 Task: Look for space in Ejido, Venezuela from 10th July, 2023 to 15th July, 2023 for 7 adults in price range Rs.10000 to Rs.15000. Place can be entire place or shared room with 4 bedrooms having 7 beds and 4 bathrooms. Property type can be house, flat, guest house. Amenities needed are: wifi, TV, free parkinig on premises, gym, breakfast. Booking option can be shelf check-in. Required host language is English.
Action: Mouse moved to (417, 91)
Screenshot: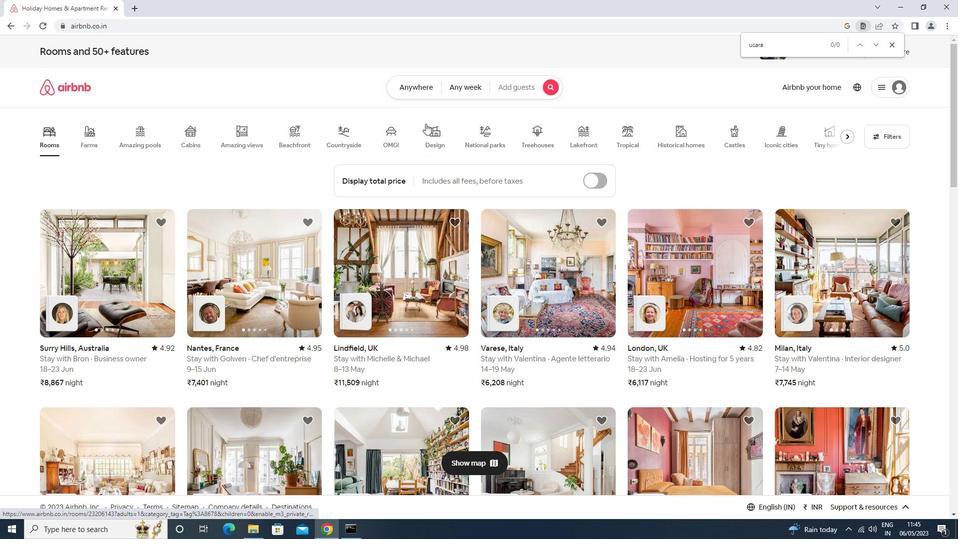
Action: Mouse pressed left at (417, 91)
Screenshot: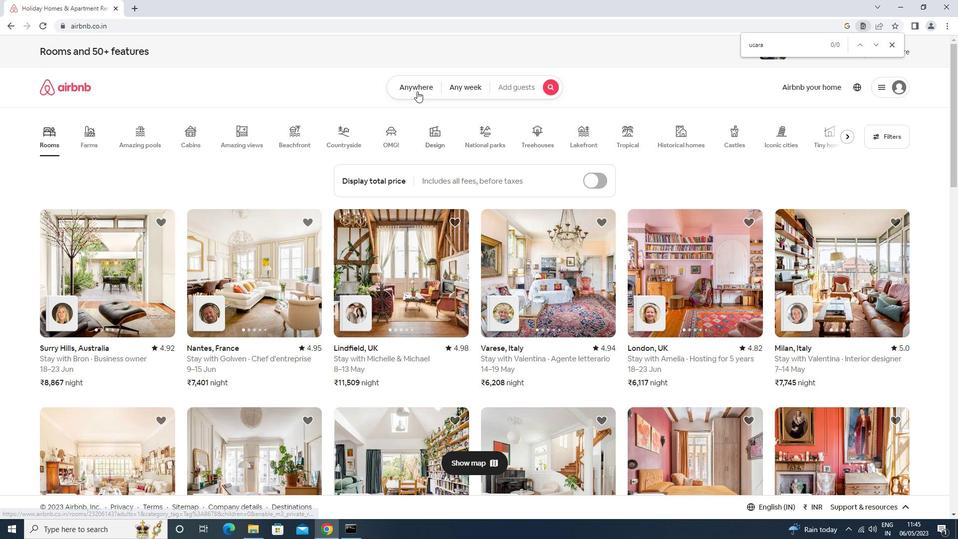 
Action: Mouse moved to (386, 130)
Screenshot: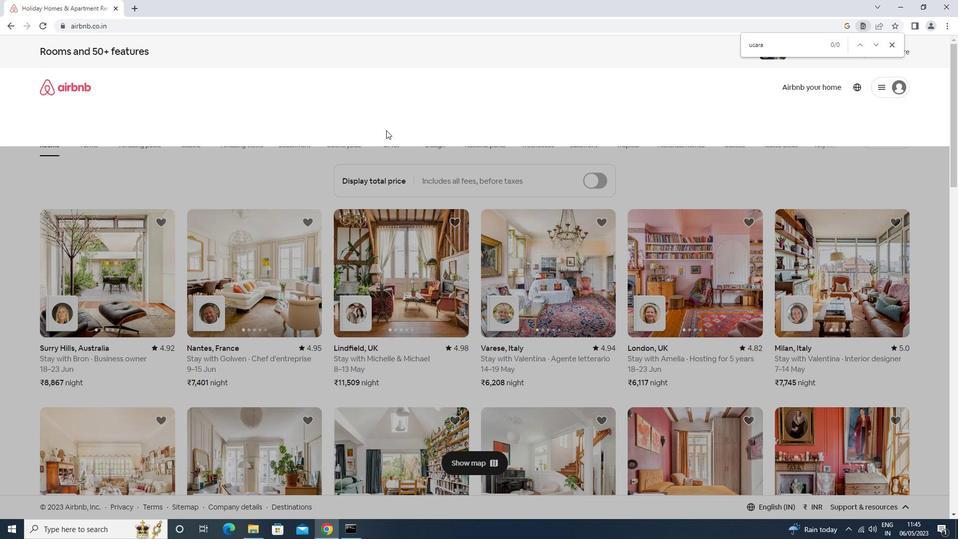 
Action: Mouse pressed left at (386, 130)
Screenshot: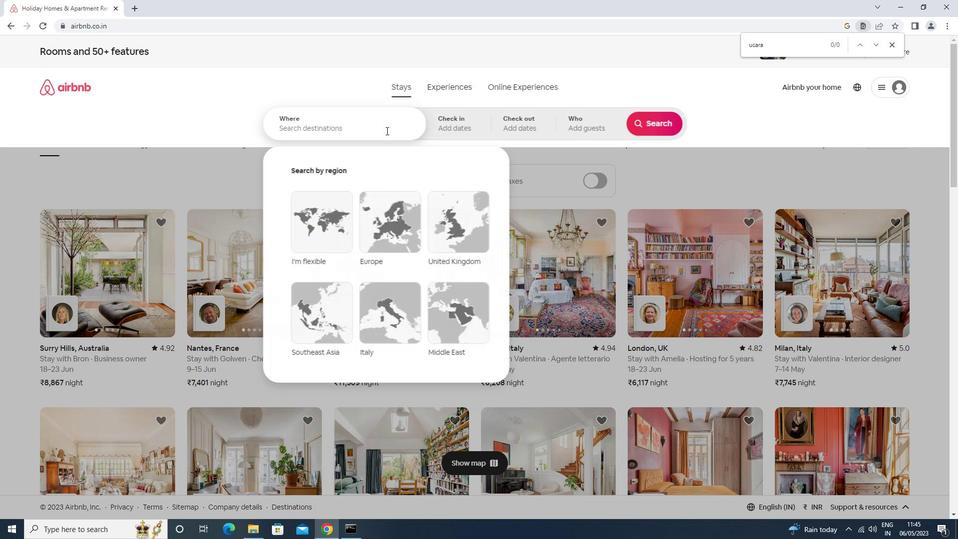 
Action: Key pressed ejidoi<Key.backspace><Key.backspace>o<Key.space>venezuela<Key.enter>
Screenshot: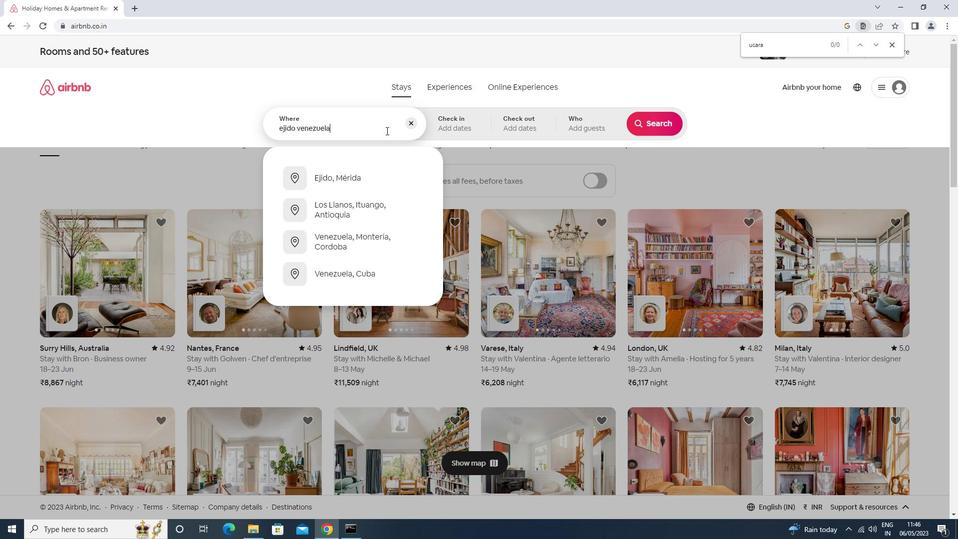 
Action: Mouse moved to (656, 204)
Screenshot: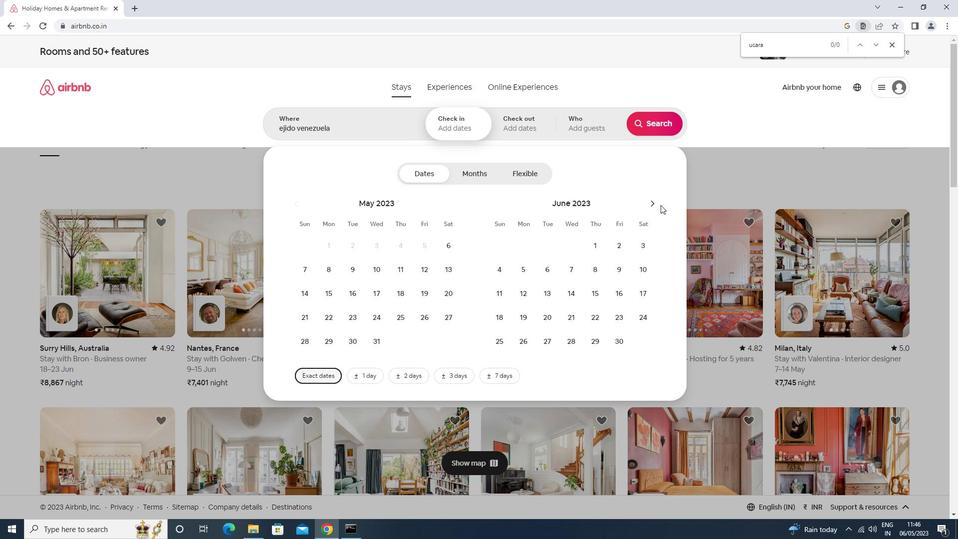
Action: Mouse pressed left at (656, 204)
Screenshot: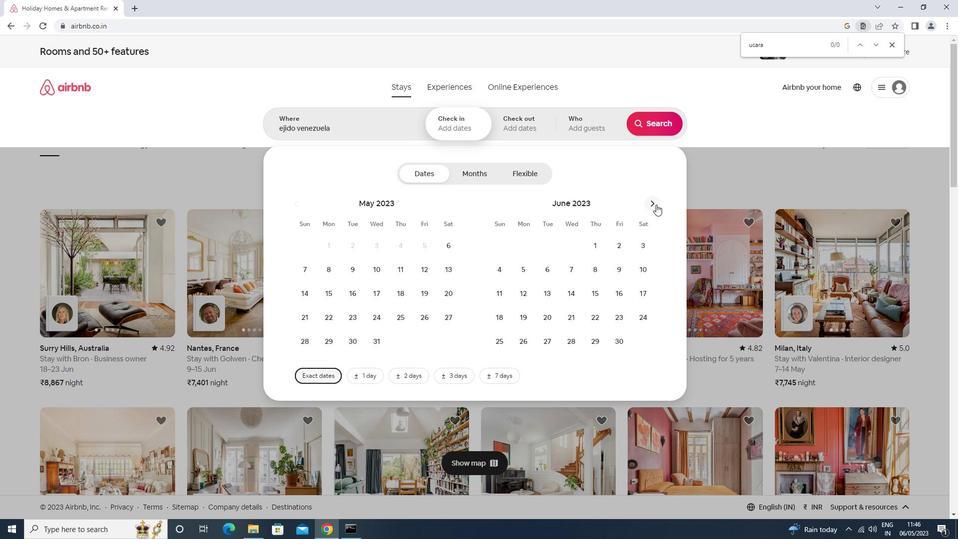 
Action: Mouse moved to (529, 289)
Screenshot: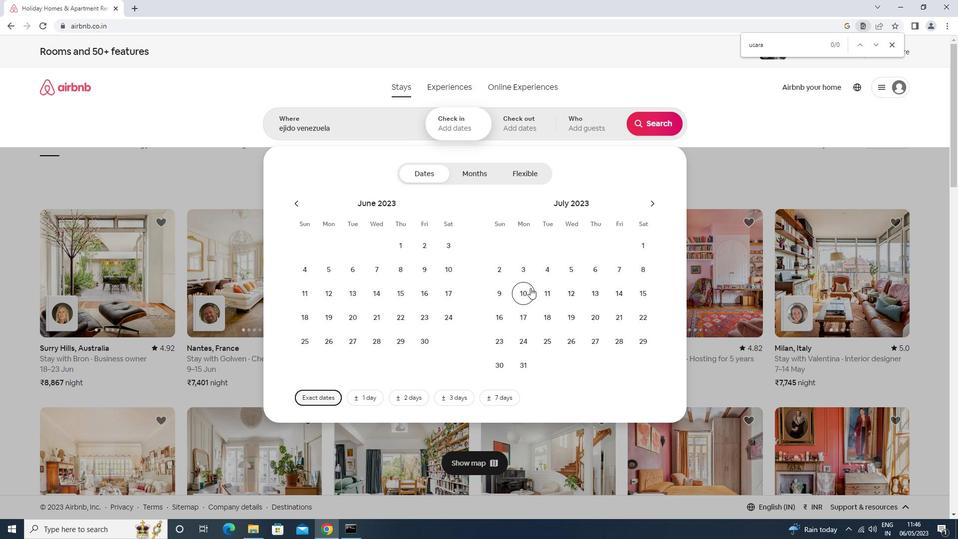 
Action: Mouse pressed left at (529, 289)
Screenshot: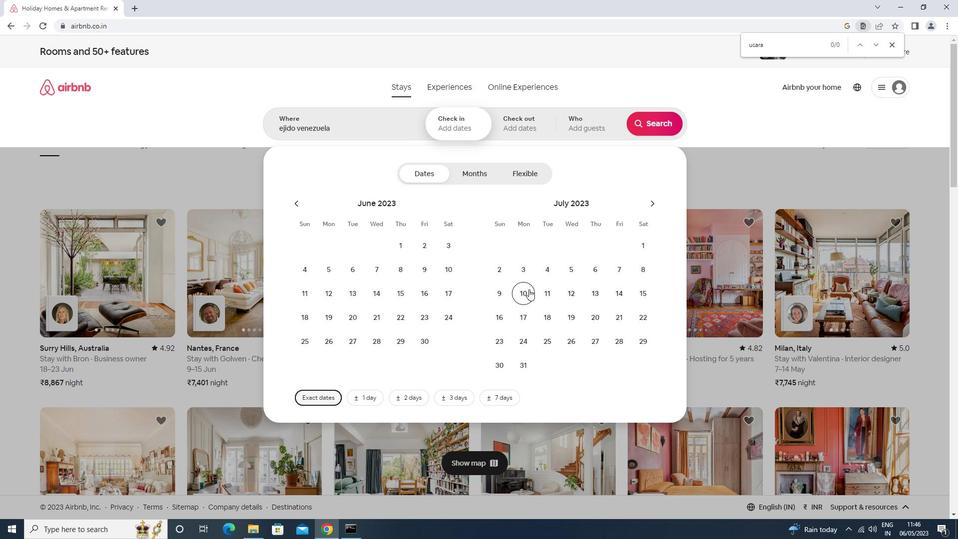 
Action: Mouse moved to (649, 295)
Screenshot: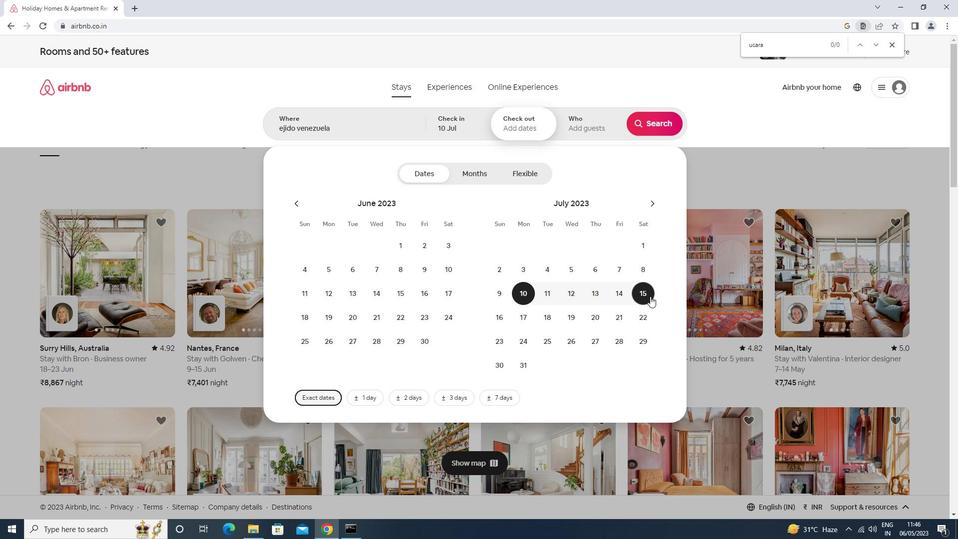 
Action: Mouse pressed left at (649, 295)
Screenshot: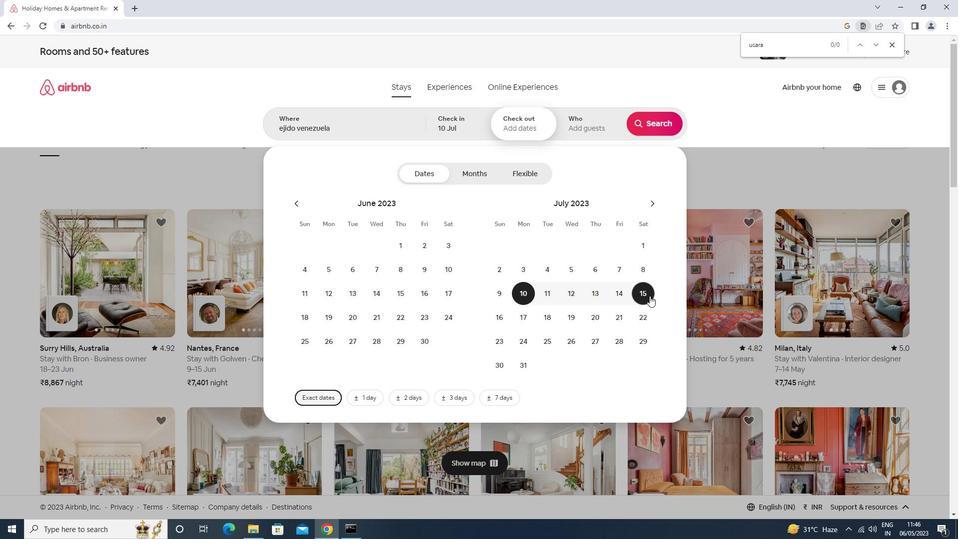 
Action: Mouse moved to (577, 121)
Screenshot: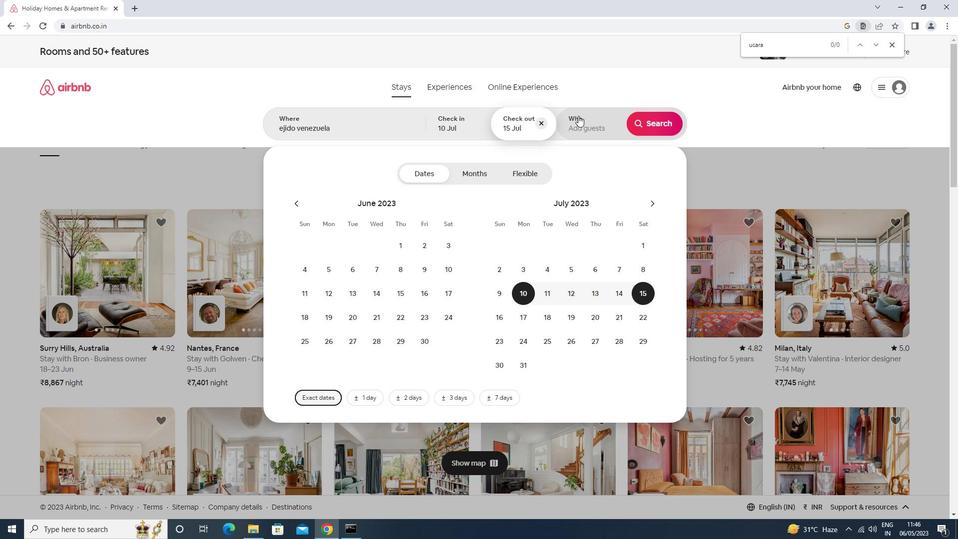 
Action: Mouse pressed left at (577, 121)
Screenshot: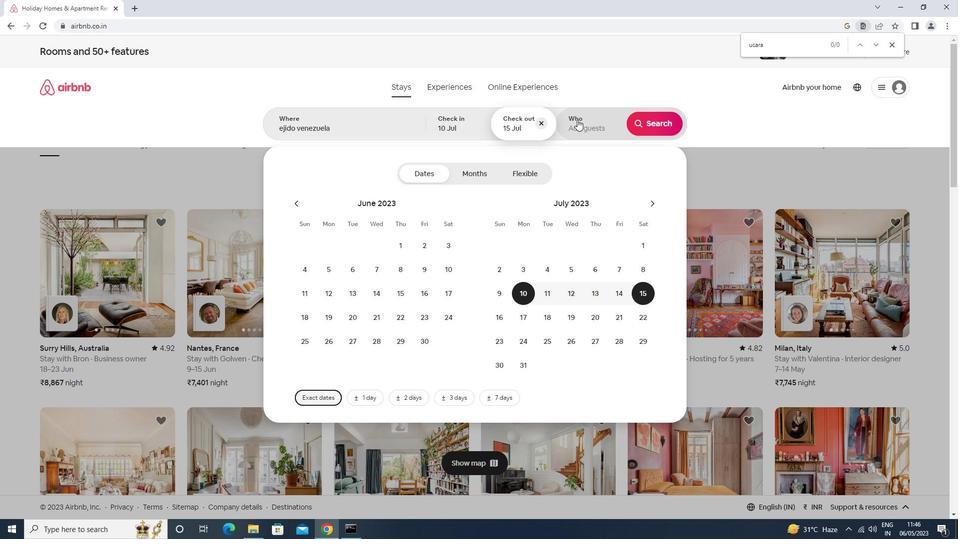 
Action: Mouse moved to (662, 178)
Screenshot: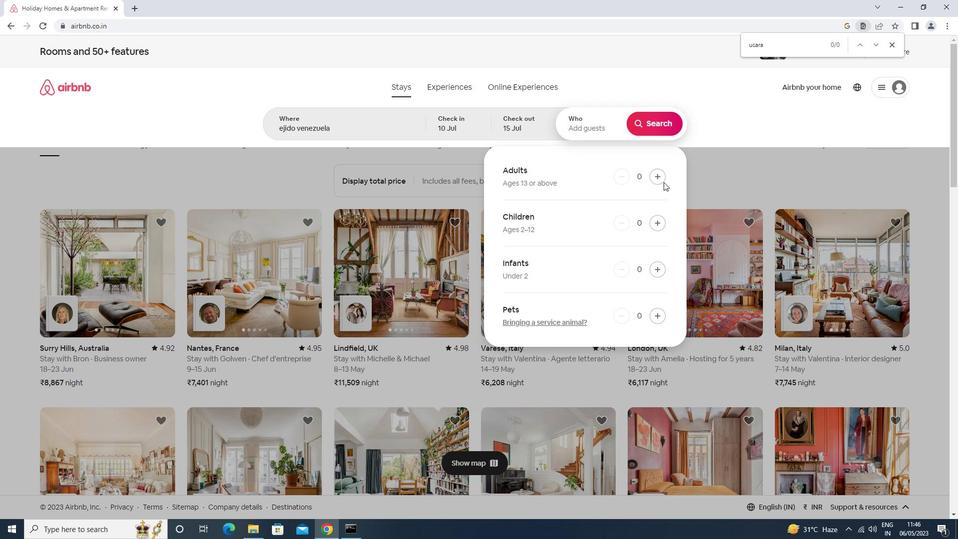 
Action: Mouse pressed left at (662, 178)
Screenshot: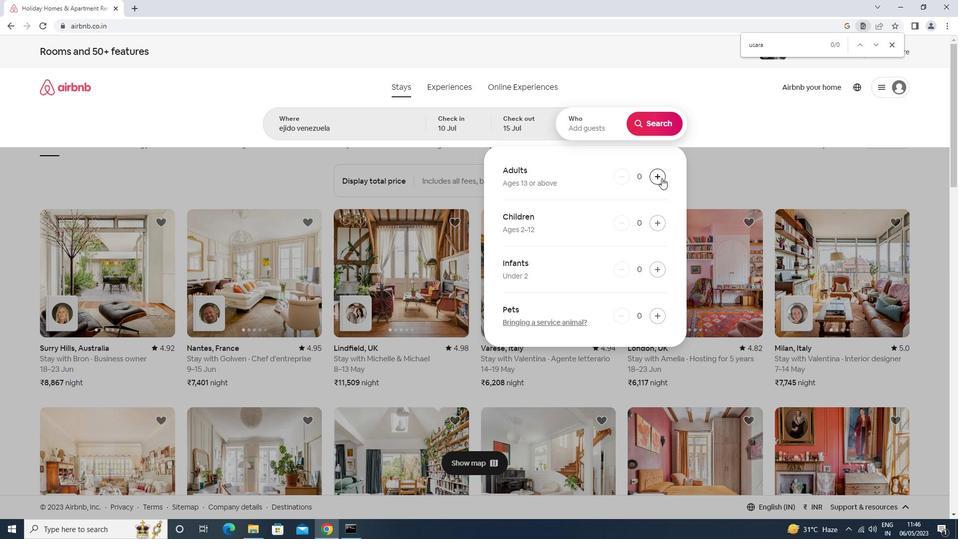 
Action: Mouse pressed left at (662, 178)
Screenshot: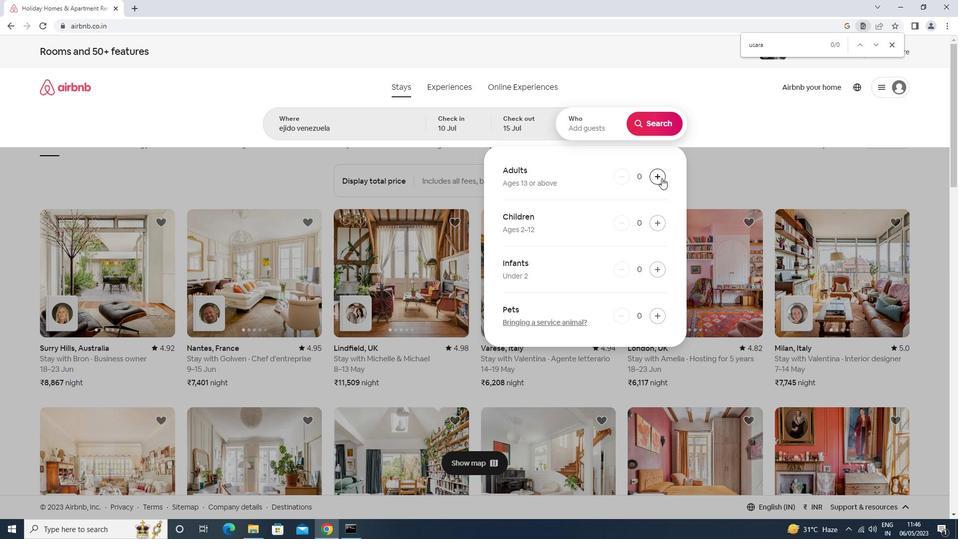 
Action: Mouse pressed left at (662, 178)
Screenshot: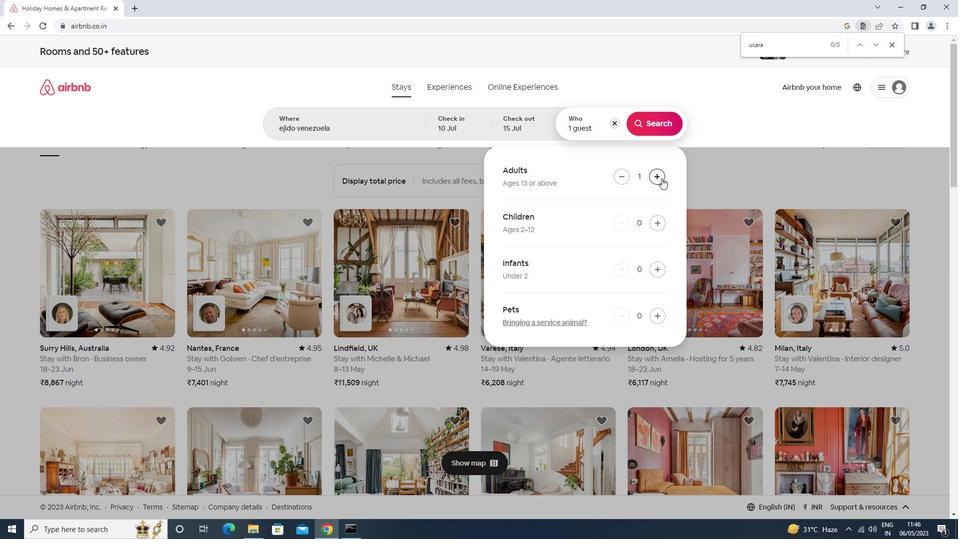 
Action: Mouse pressed left at (662, 178)
Screenshot: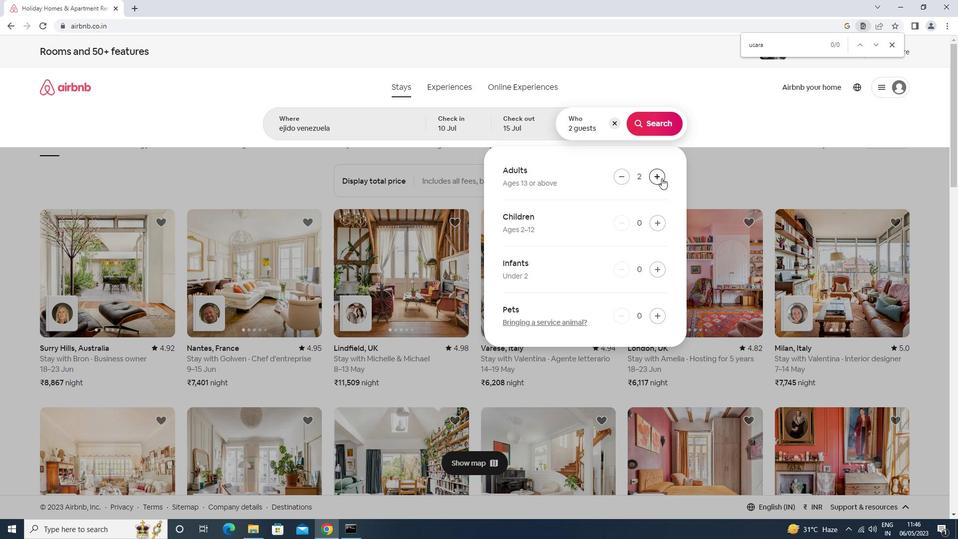 
Action: Mouse pressed left at (662, 178)
Screenshot: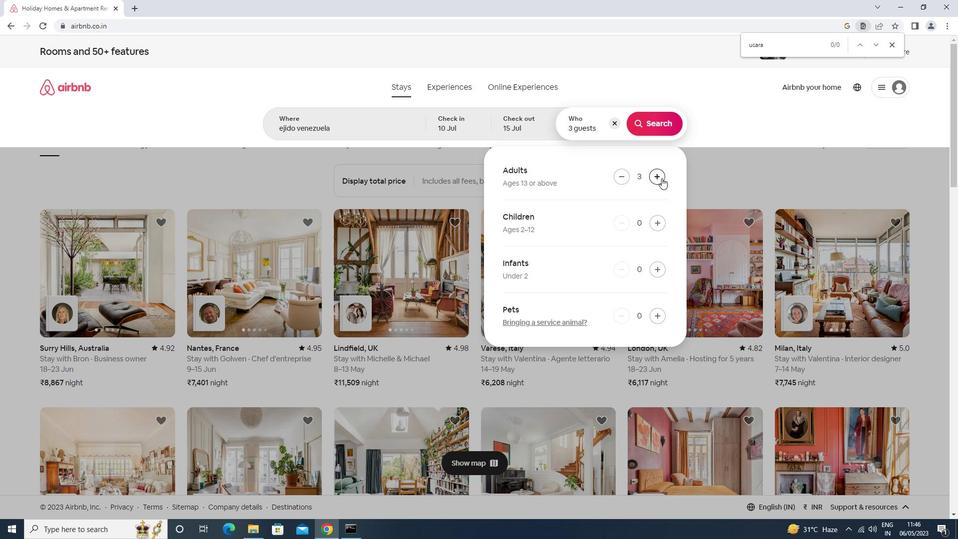 
Action: Mouse pressed left at (662, 178)
Screenshot: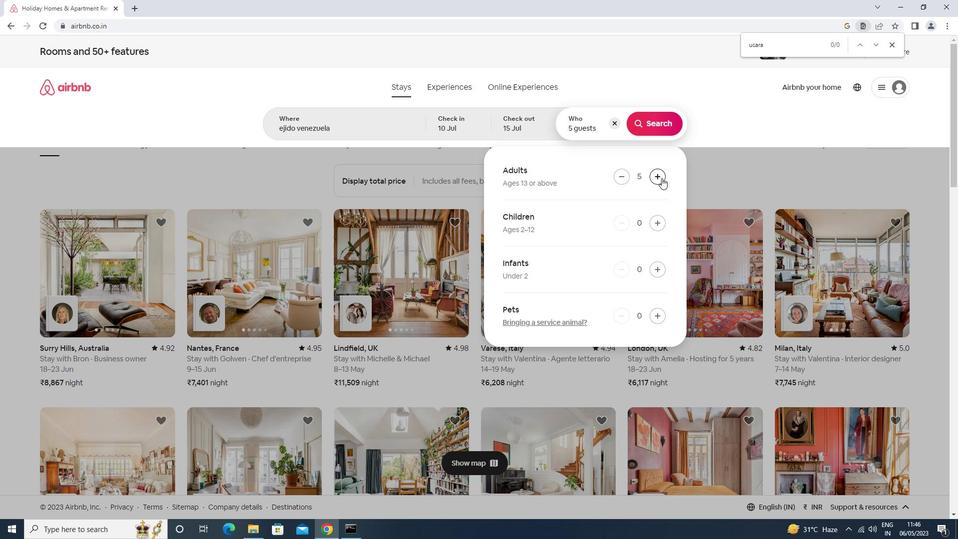 
Action: Mouse pressed left at (662, 178)
Screenshot: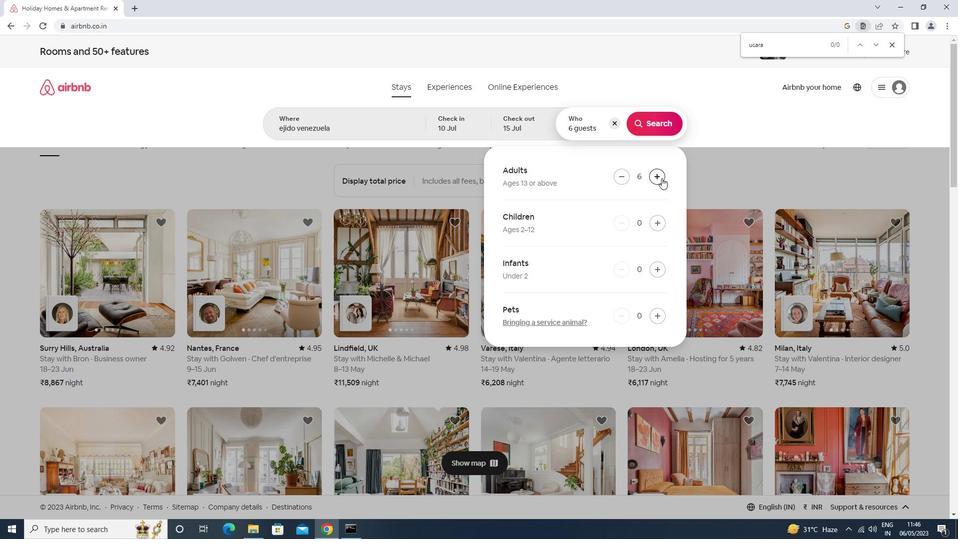 
Action: Mouse moved to (668, 117)
Screenshot: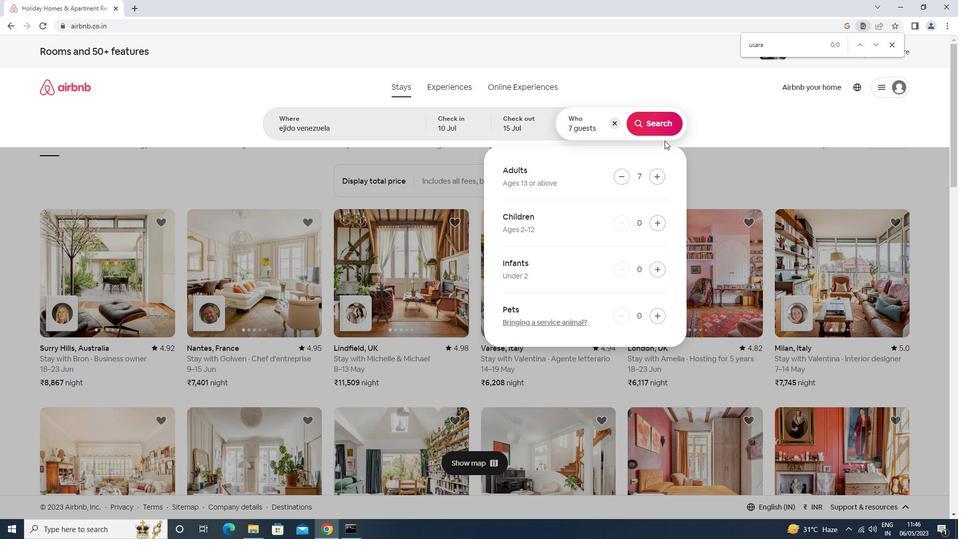 
Action: Mouse pressed left at (668, 117)
Screenshot: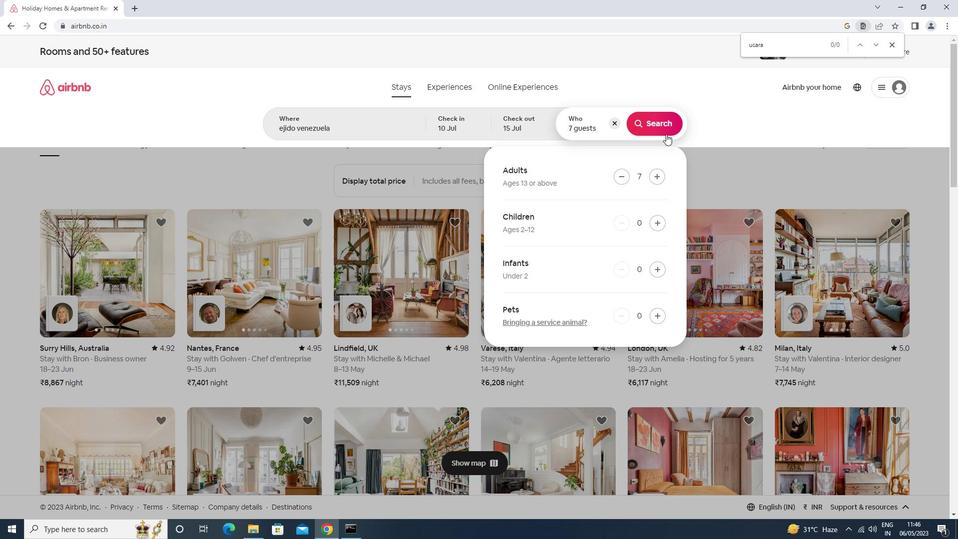 
Action: Mouse moved to (923, 95)
Screenshot: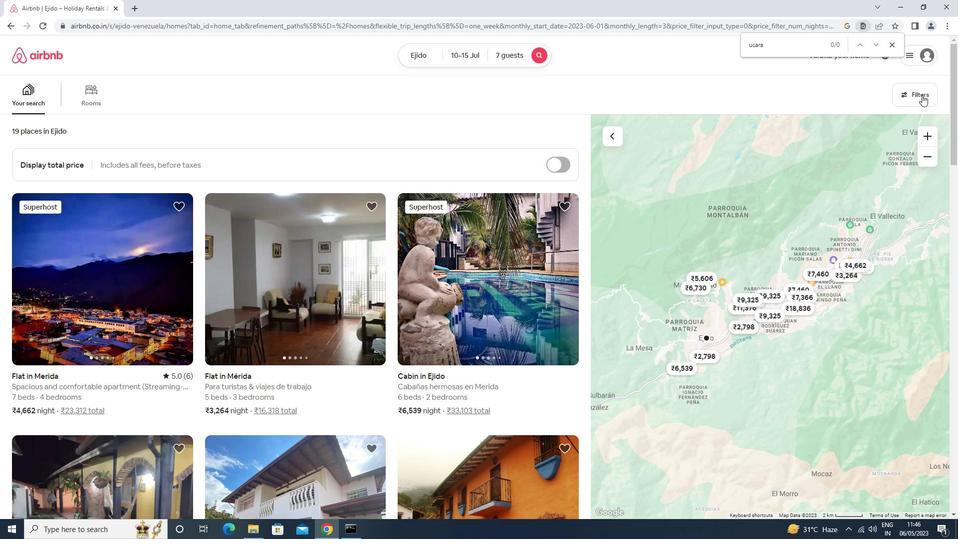 
Action: Mouse pressed left at (923, 95)
Screenshot: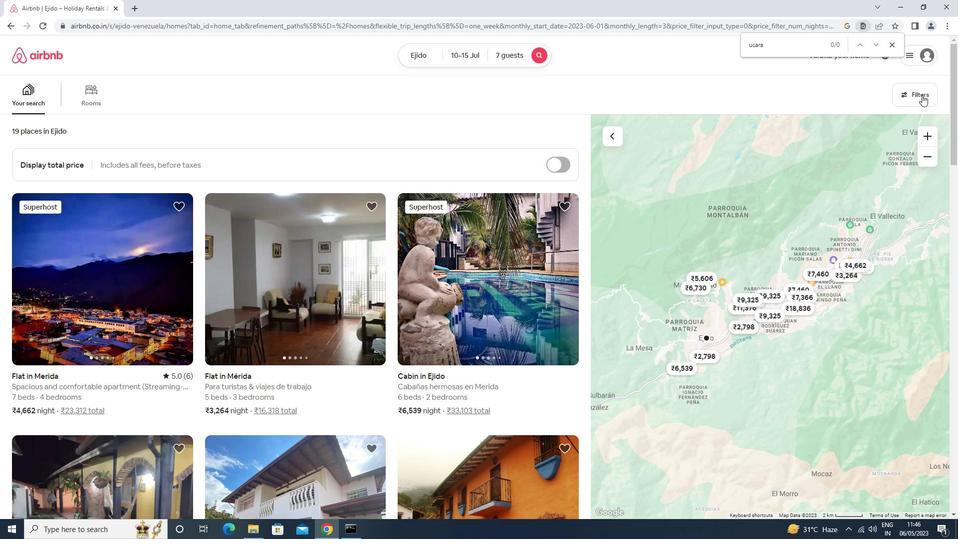 
Action: Mouse moved to (396, 341)
Screenshot: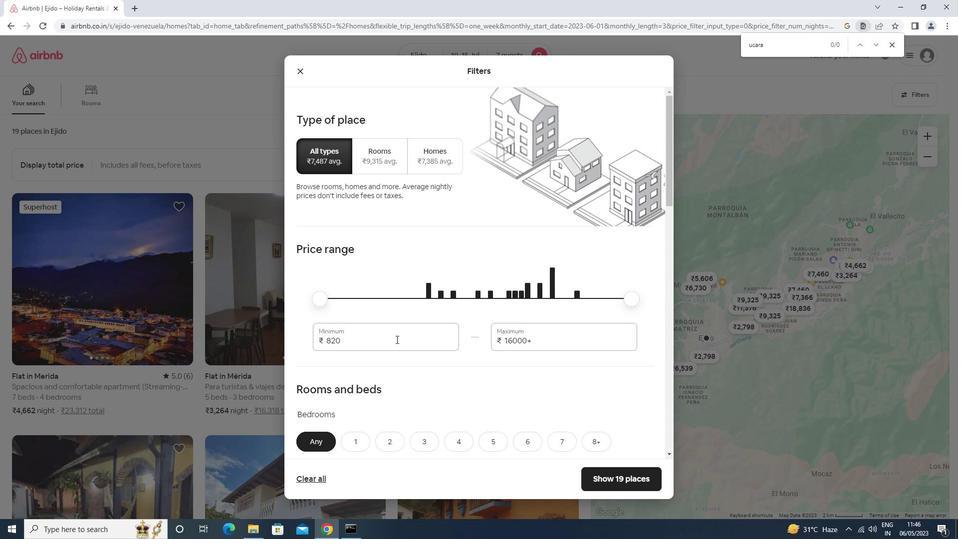 
Action: Mouse pressed left at (396, 341)
Screenshot: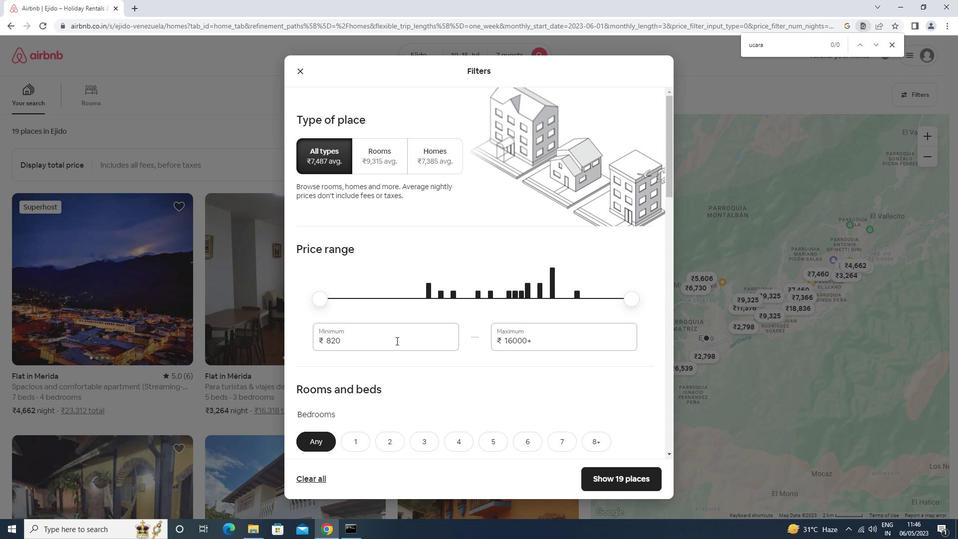 
Action: Mouse moved to (397, 341)
Screenshot: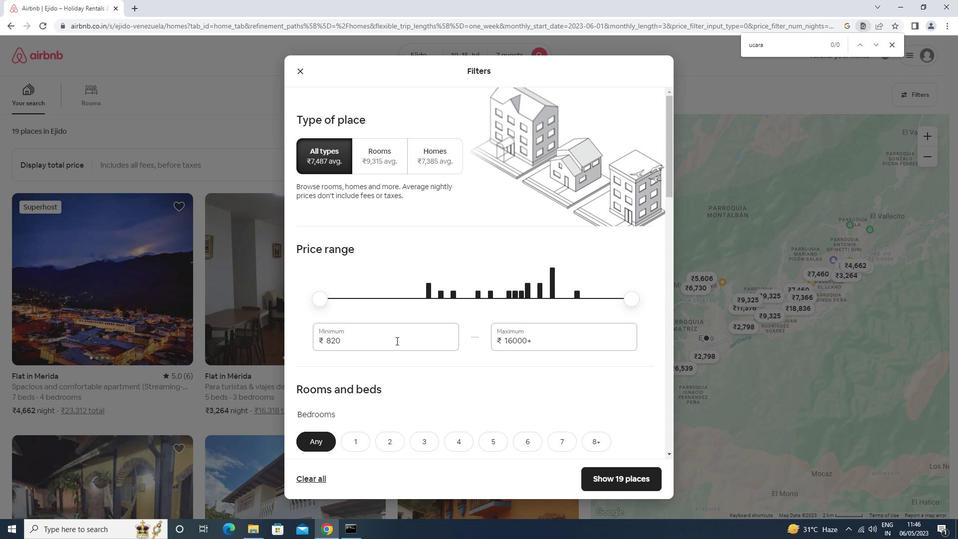 
Action: Key pressed <Key.backspace><Key.backspace><Key.backspace><Key.backspace>10000<Key.tab>150000<Key.backspace>
Screenshot: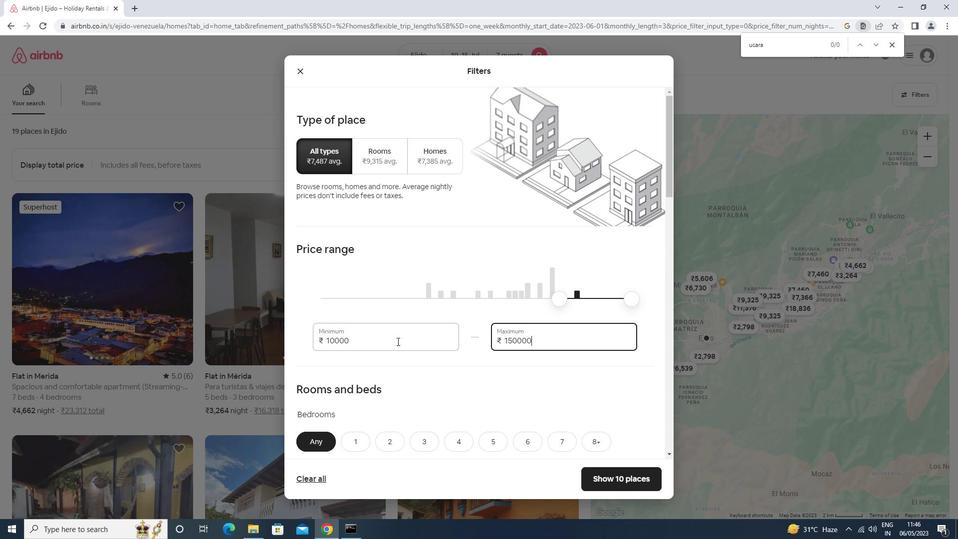 
Action: Mouse scrolled (397, 341) with delta (0, 0)
Screenshot: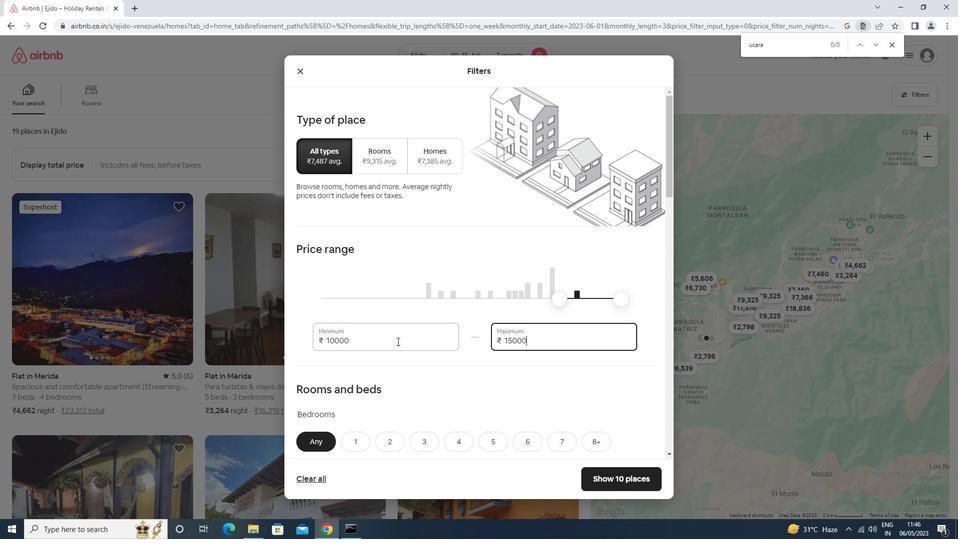 
Action: Mouse scrolled (397, 341) with delta (0, 0)
Screenshot: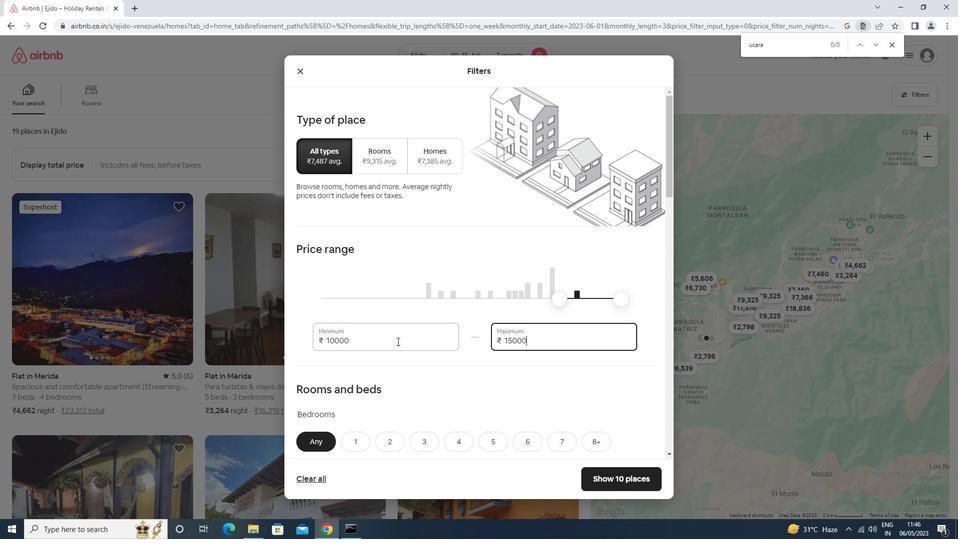 
Action: Mouse scrolled (397, 341) with delta (0, 0)
Screenshot: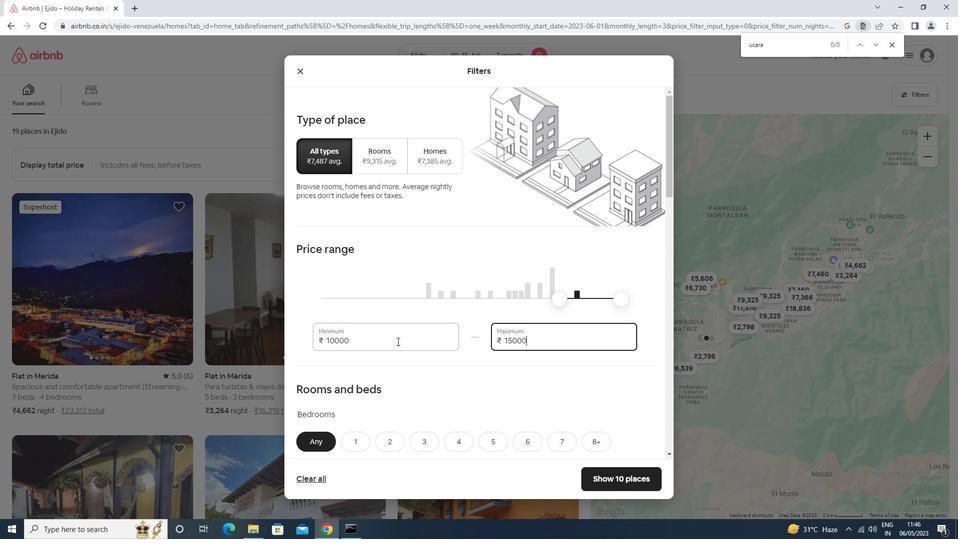 
Action: Mouse moved to (459, 295)
Screenshot: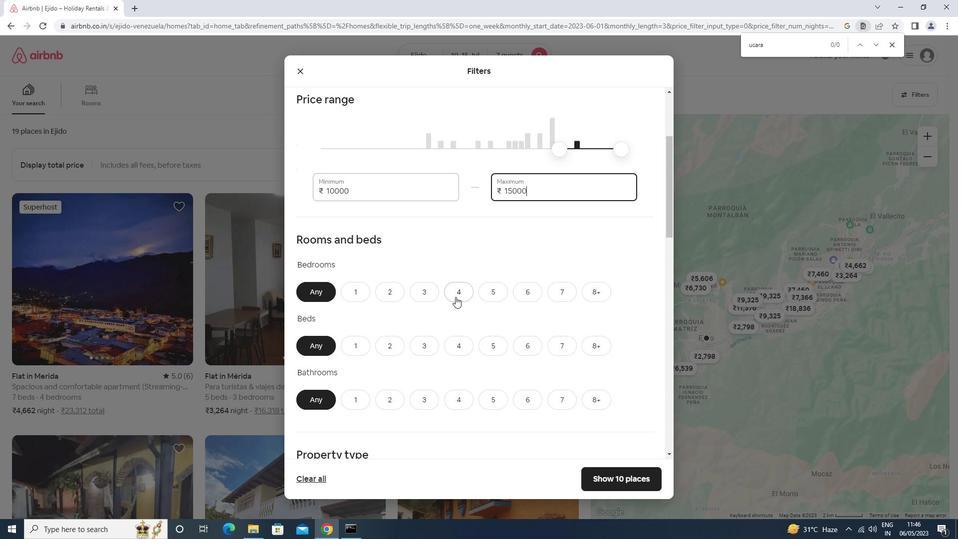 
Action: Mouse pressed left at (459, 295)
Screenshot: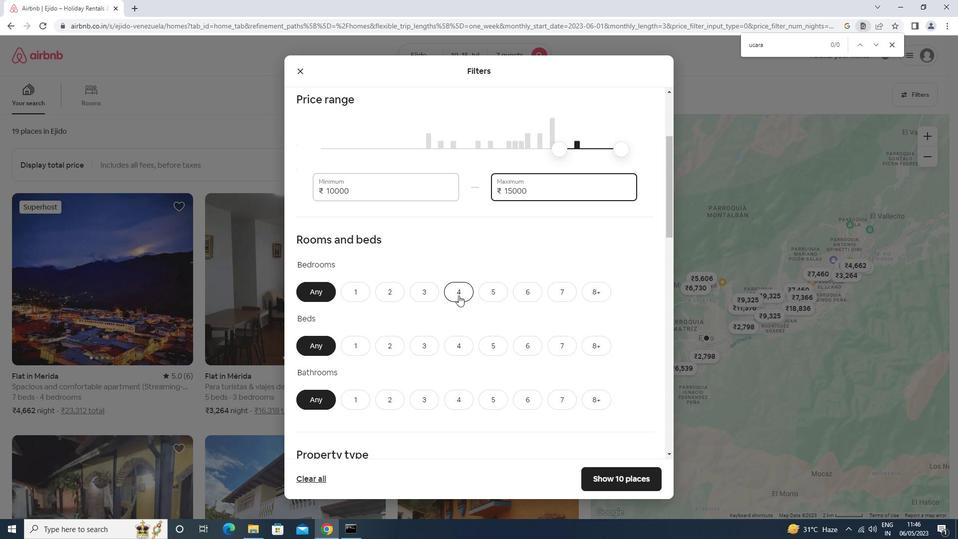
Action: Mouse moved to (556, 345)
Screenshot: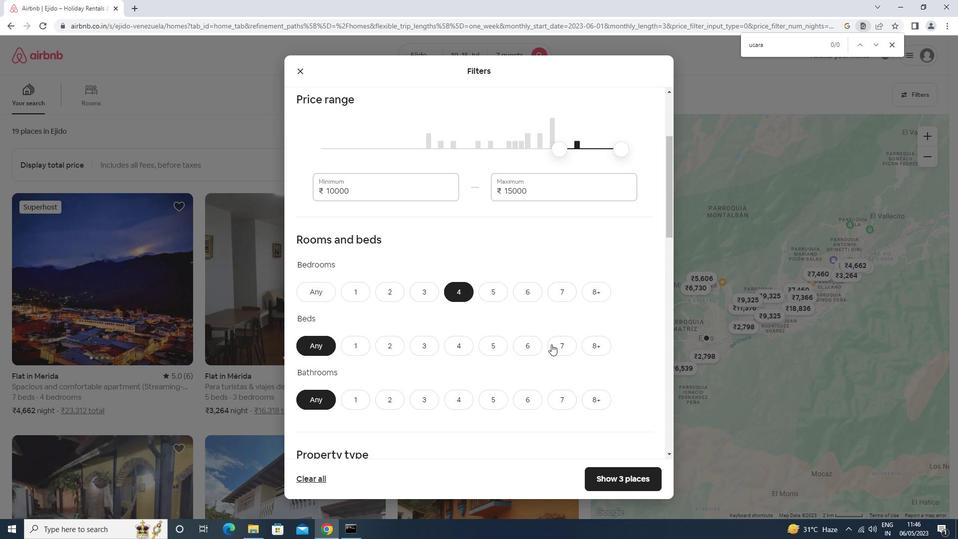 
Action: Mouse pressed left at (556, 345)
Screenshot: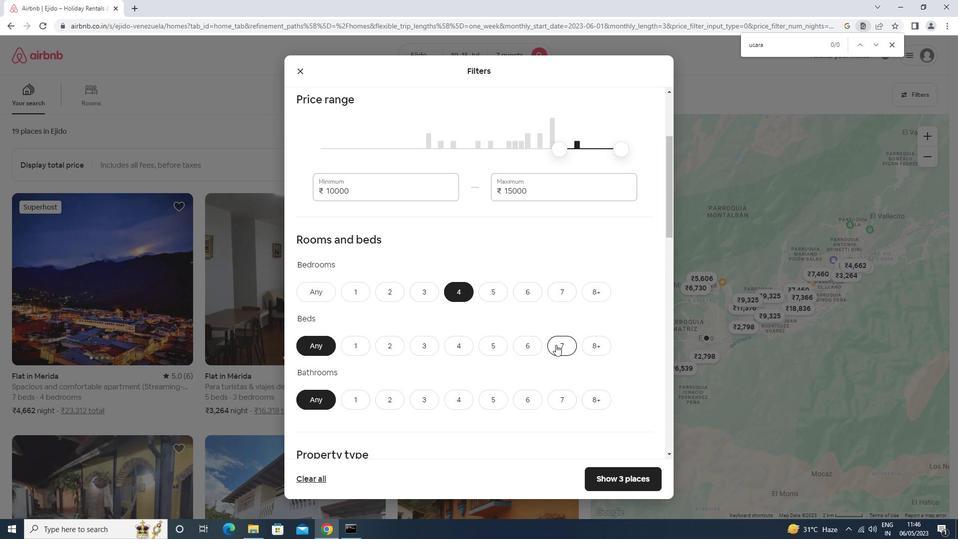 
Action: Mouse scrolled (556, 344) with delta (0, 0)
Screenshot: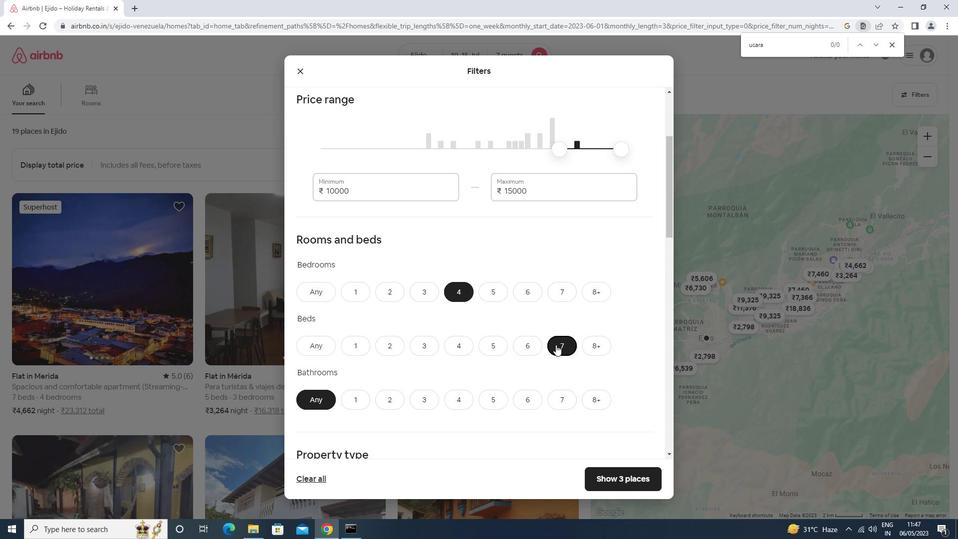 
Action: Mouse scrolled (556, 344) with delta (0, 0)
Screenshot: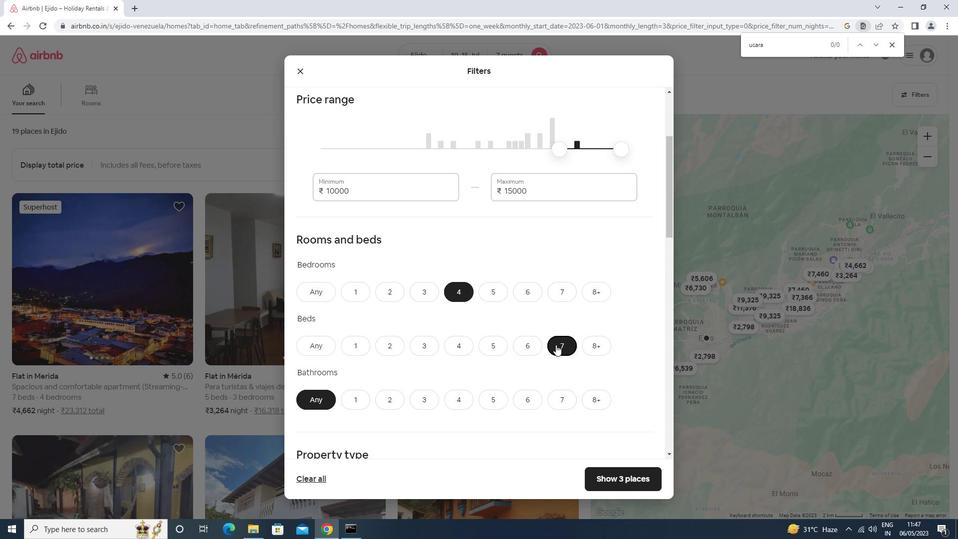 
Action: Mouse moved to (462, 304)
Screenshot: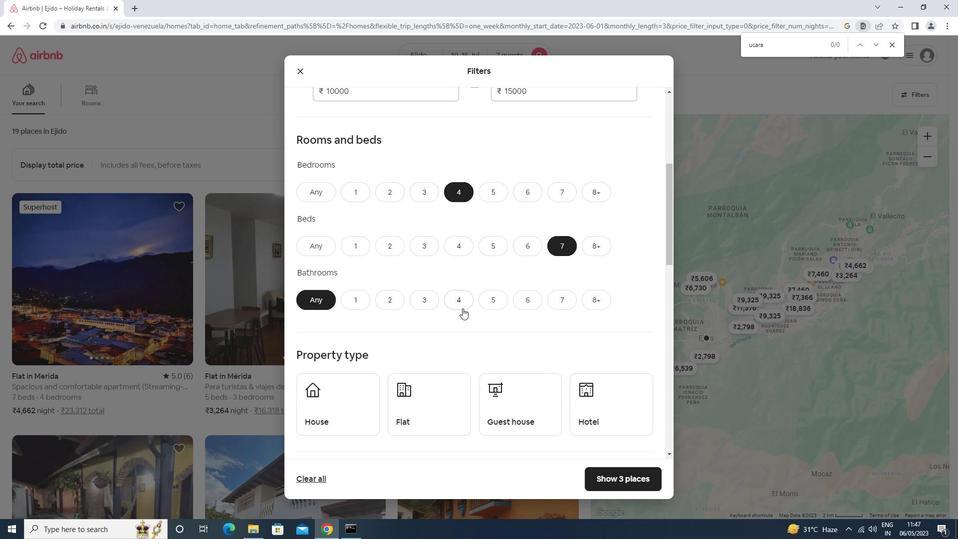
Action: Mouse pressed left at (462, 304)
Screenshot: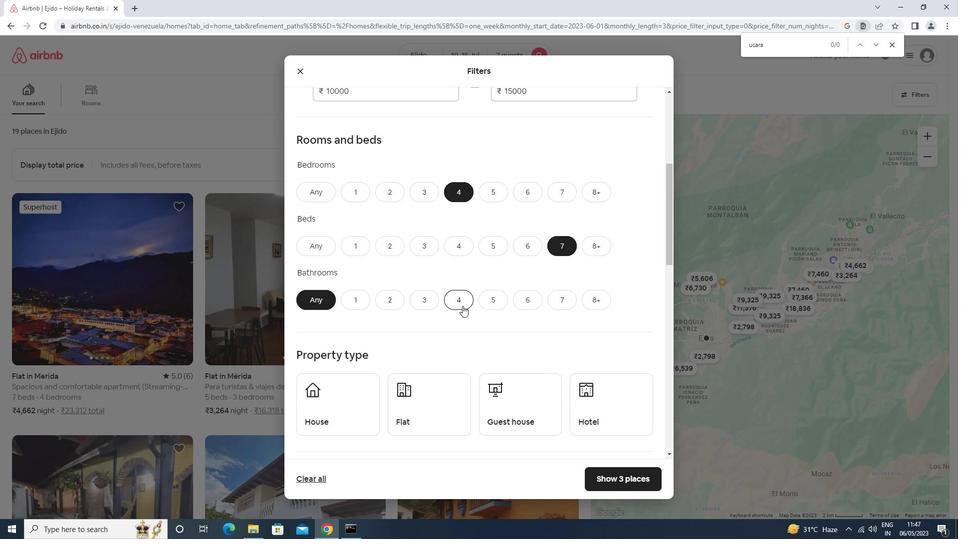 
Action: Mouse moved to (359, 391)
Screenshot: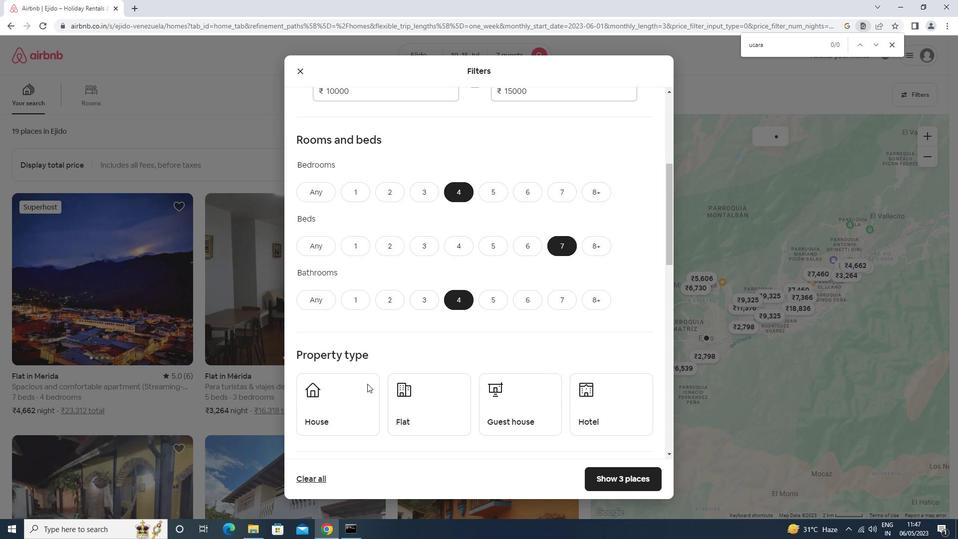 
Action: Mouse pressed left at (359, 391)
Screenshot: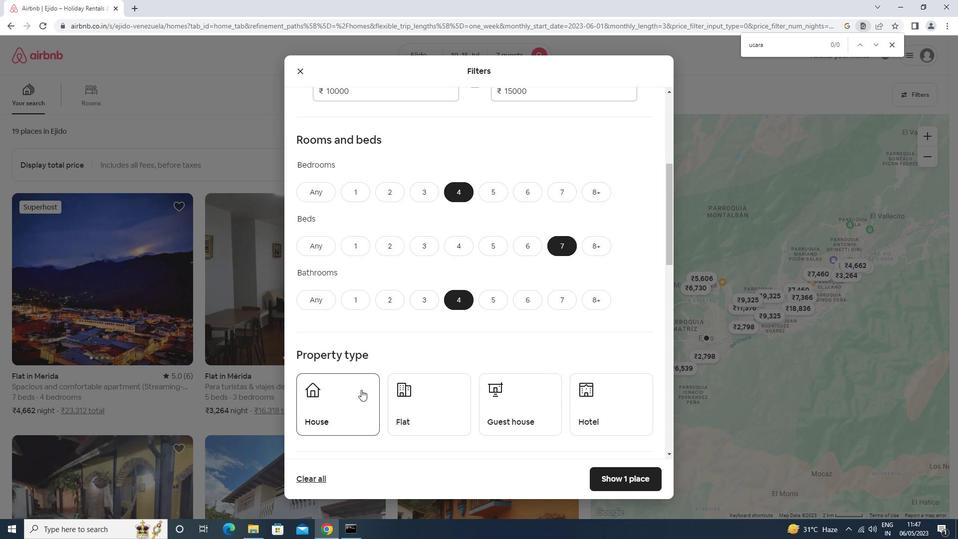 
Action: Mouse moved to (405, 401)
Screenshot: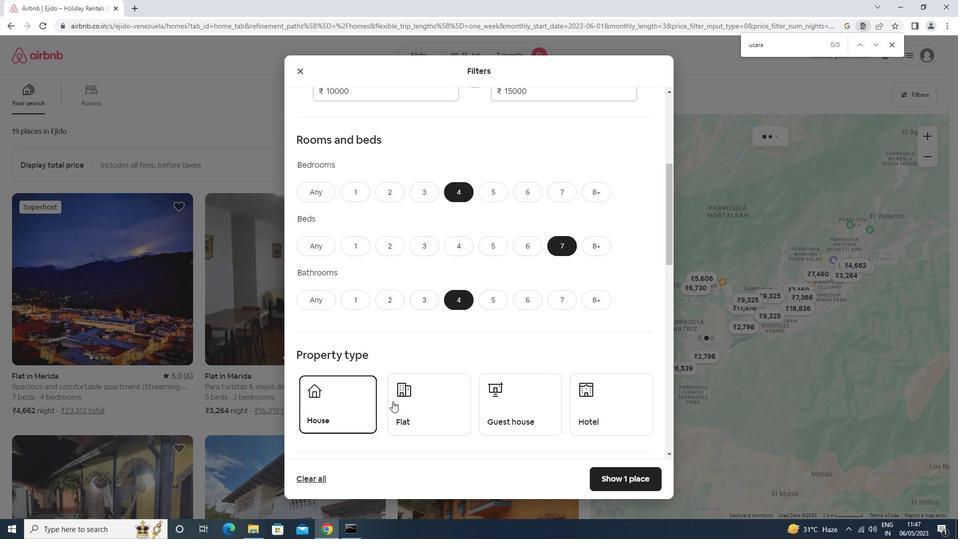 
Action: Mouse pressed left at (405, 401)
Screenshot: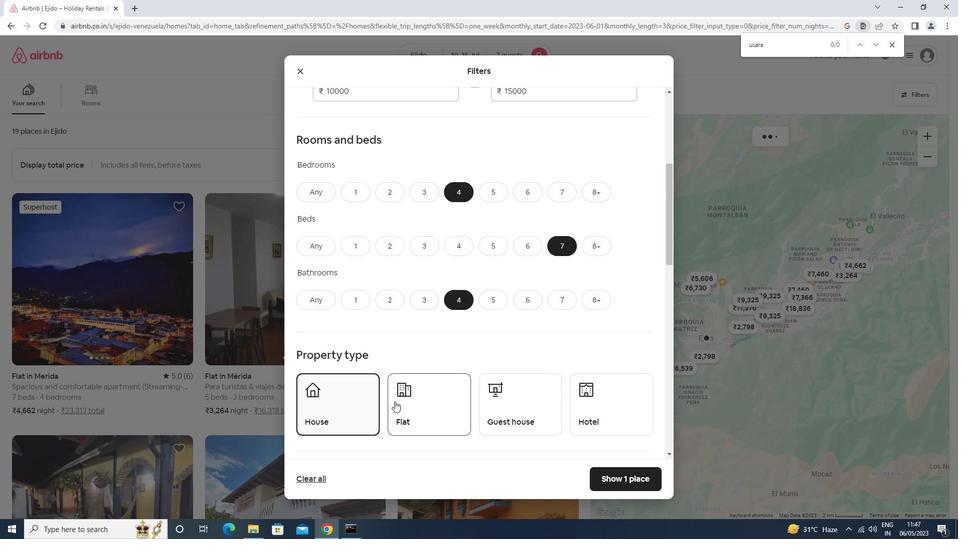 
Action: Mouse moved to (499, 416)
Screenshot: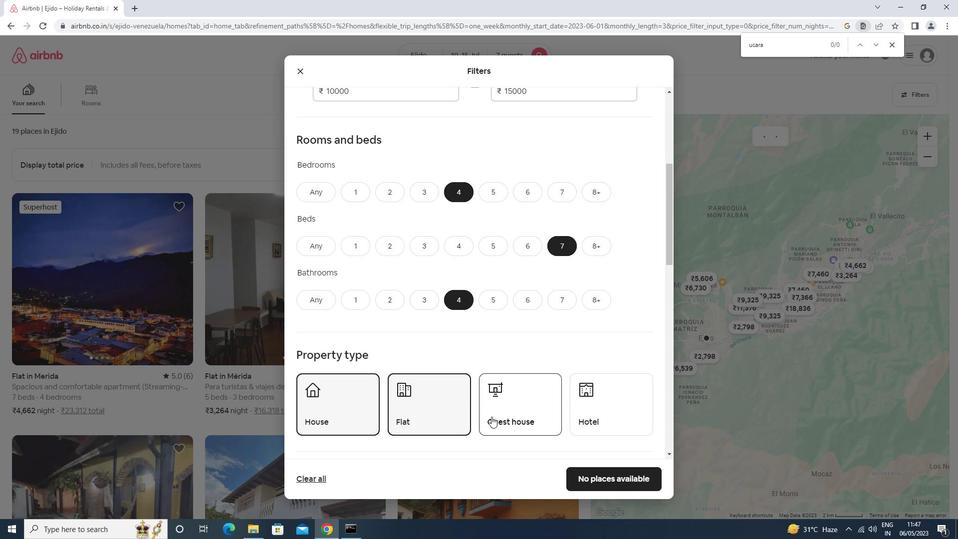 
Action: Mouse pressed left at (499, 416)
Screenshot: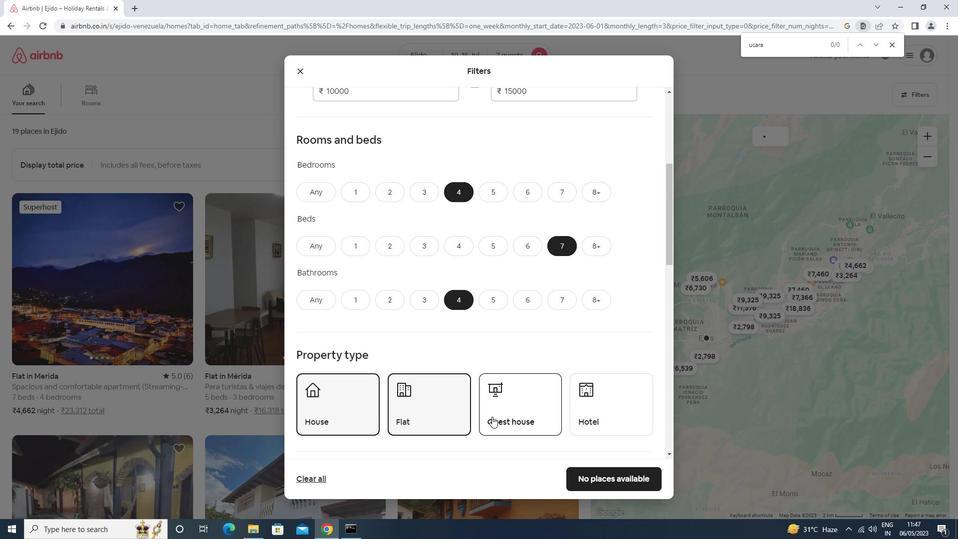 
Action: Mouse moved to (499, 416)
Screenshot: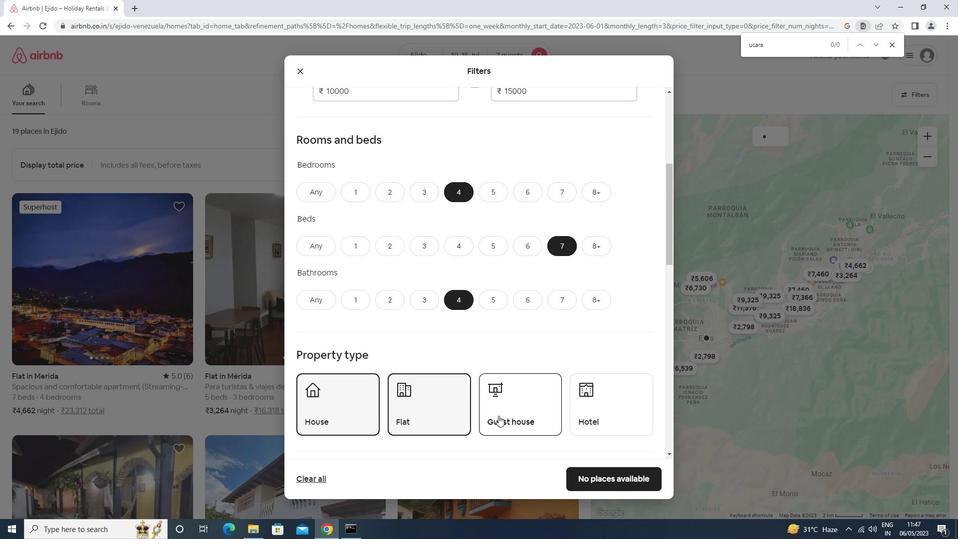 
Action: Mouse scrolled (499, 415) with delta (0, 0)
Screenshot: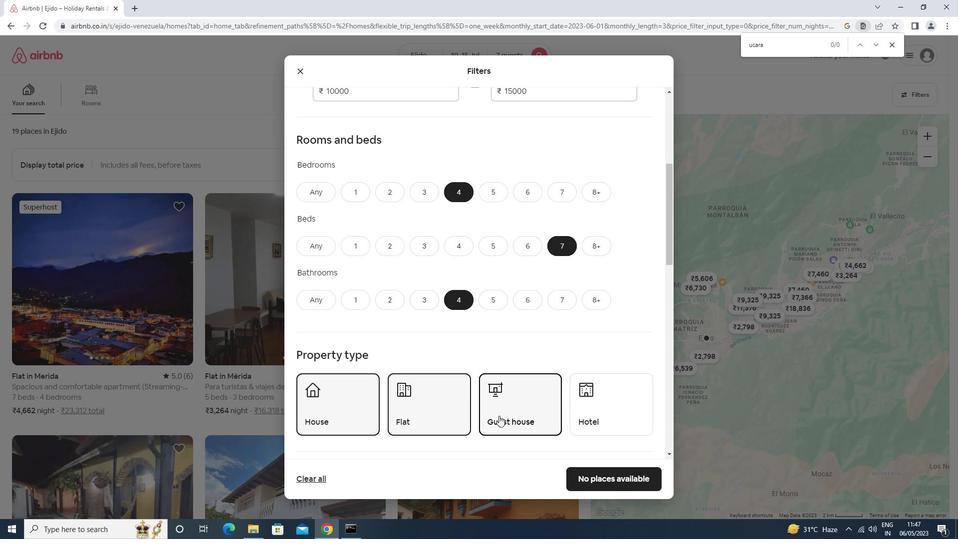 
Action: Mouse scrolled (499, 415) with delta (0, 0)
Screenshot: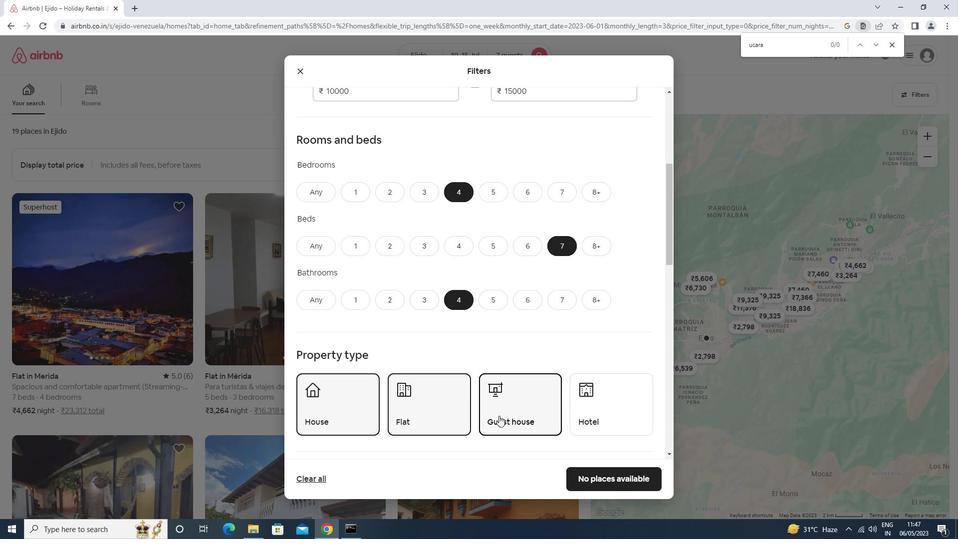 
Action: Mouse scrolled (499, 415) with delta (0, 0)
Screenshot: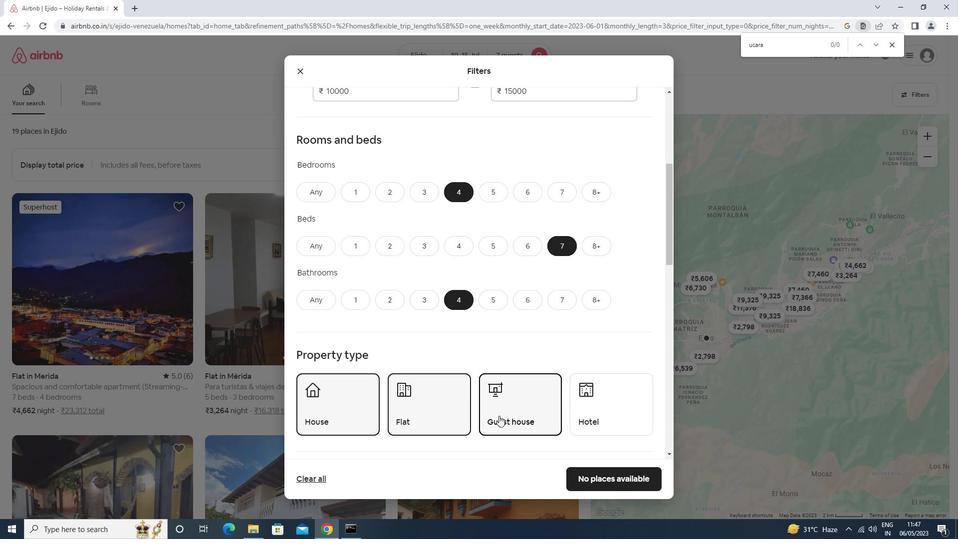 
Action: Mouse scrolled (499, 415) with delta (0, 0)
Screenshot: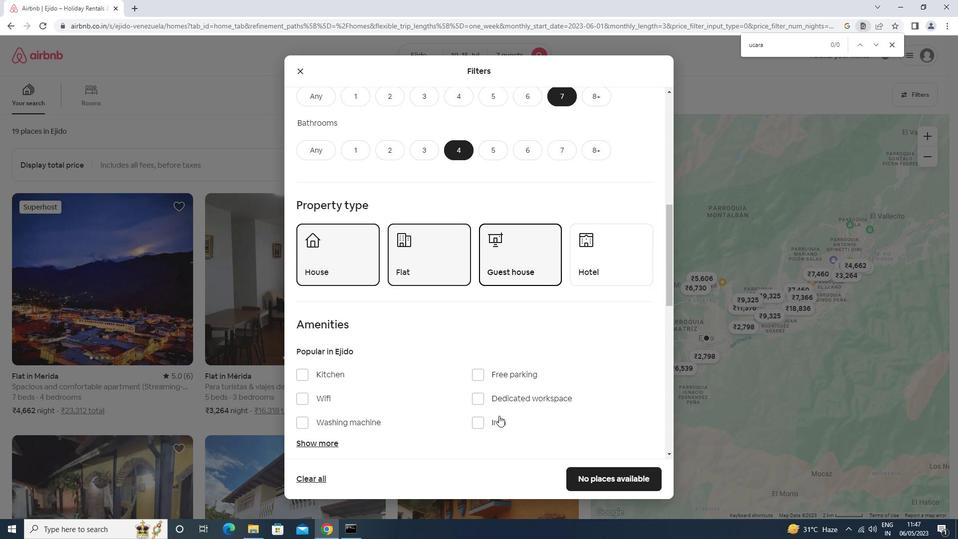 
Action: Mouse scrolled (499, 415) with delta (0, 0)
Screenshot: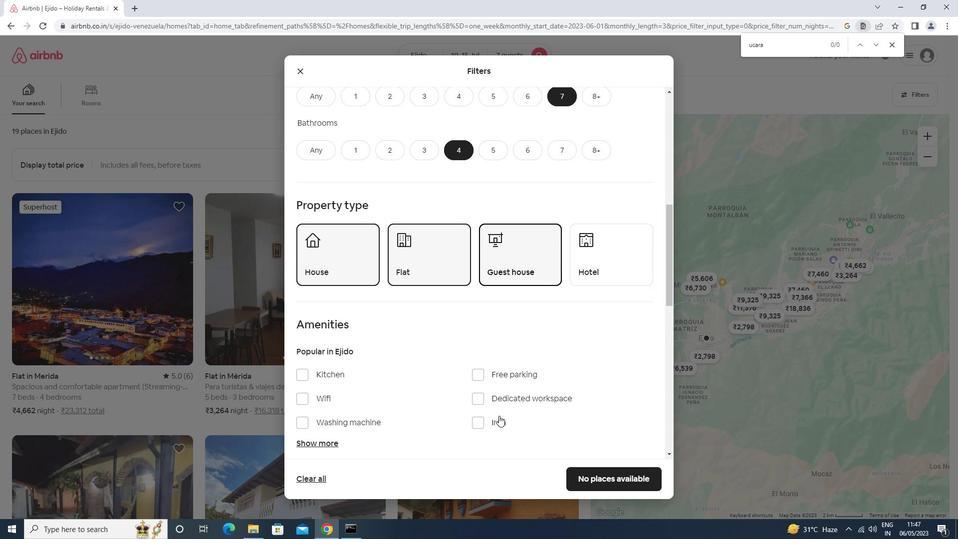 
Action: Mouse moved to (328, 291)
Screenshot: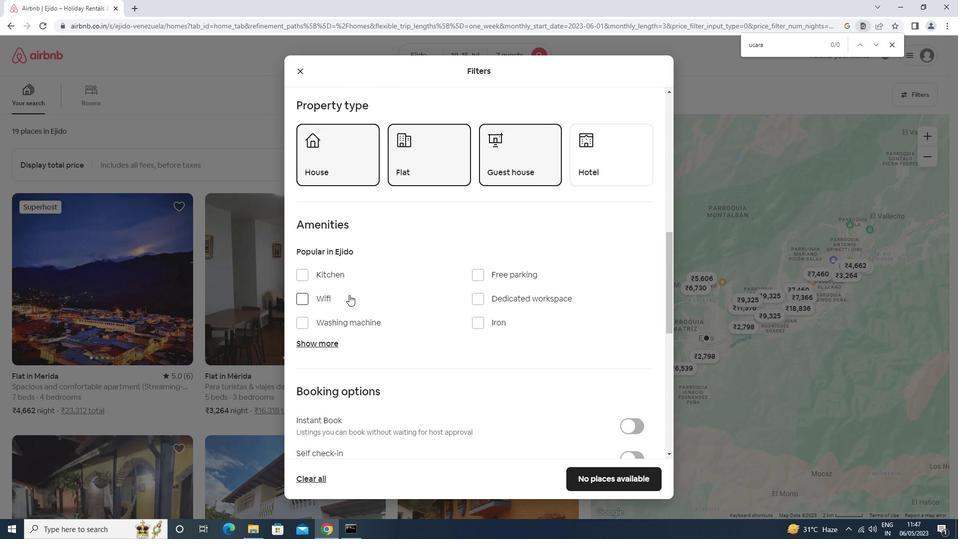 
Action: Mouse pressed left at (328, 291)
Screenshot: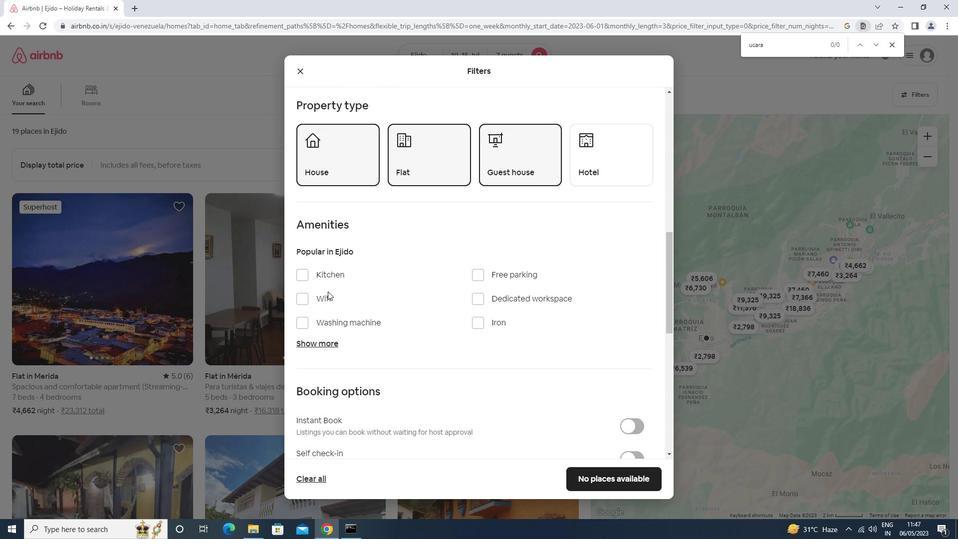 
Action: Mouse moved to (327, 297)
Screenshot: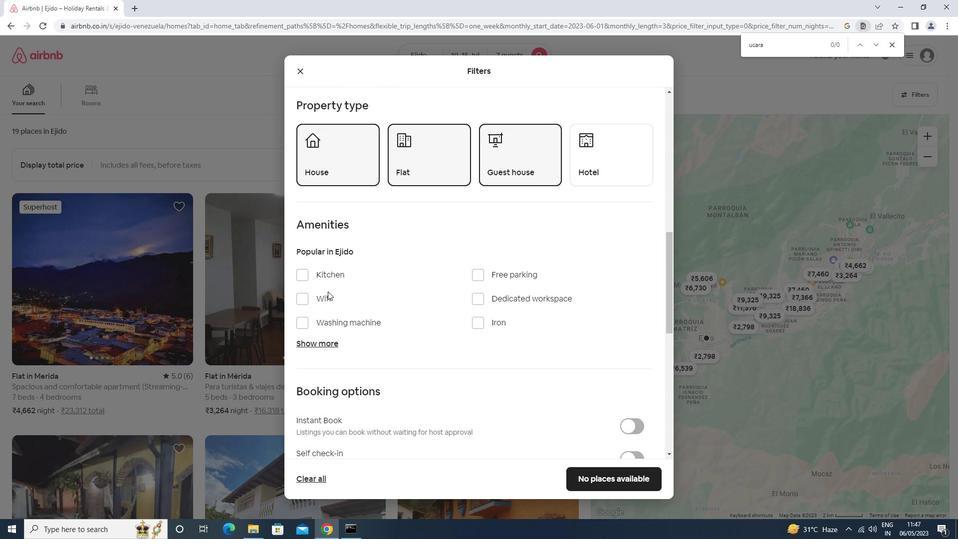 
Action: Mouse pressed left at (327, 297)
Screenshot: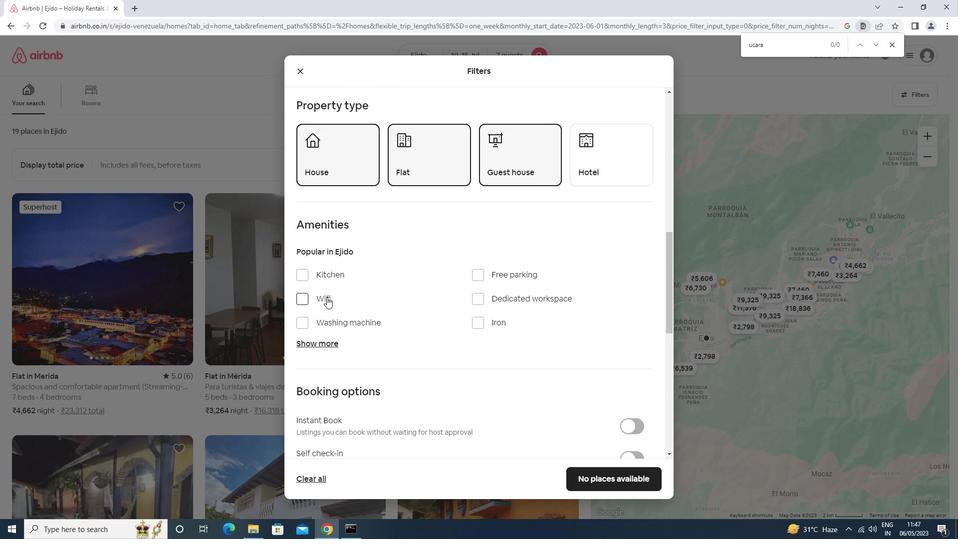 
Action: Mouse moved to (331, 349)
Screenshot: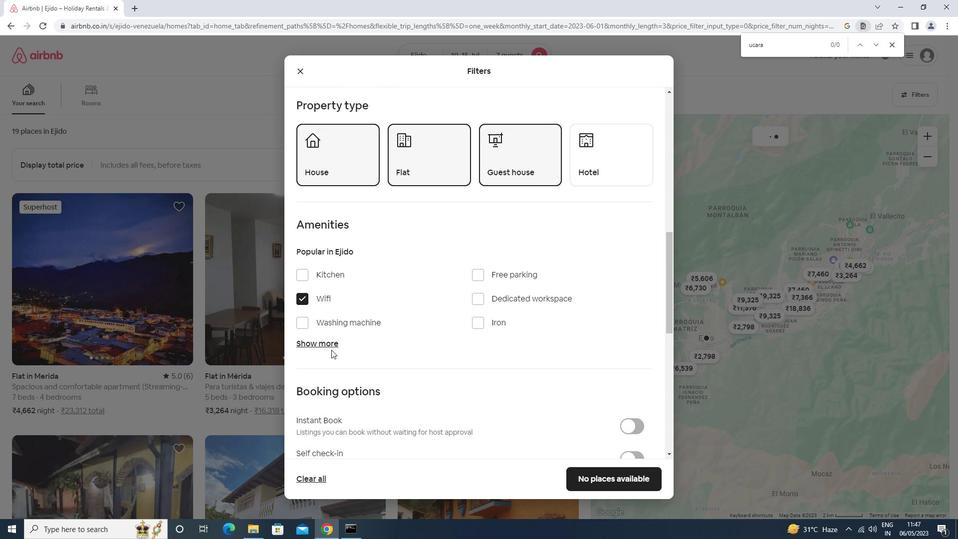 
Action: Mouse pressed left at (331, 349)
Screenshot: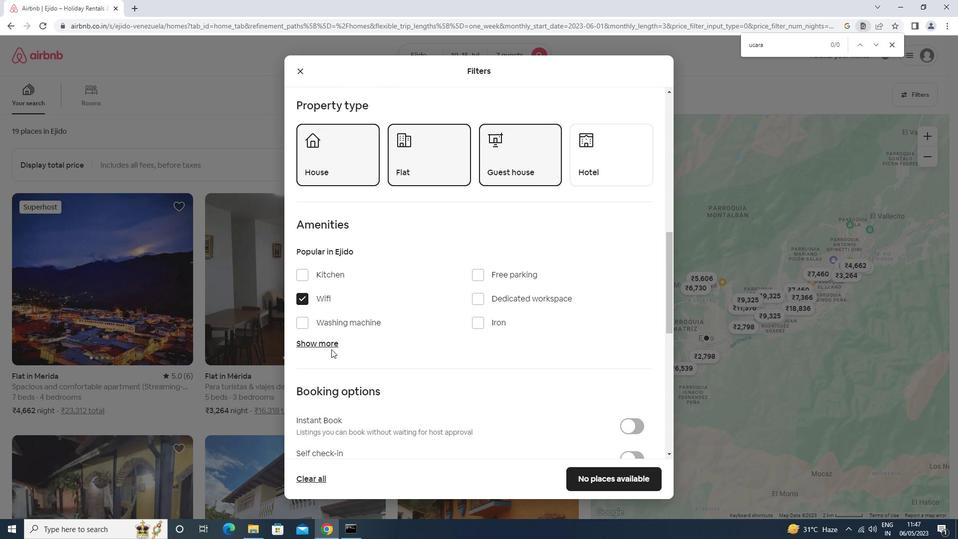 
Action: Mouse moved to (333, 345)
Screenshot: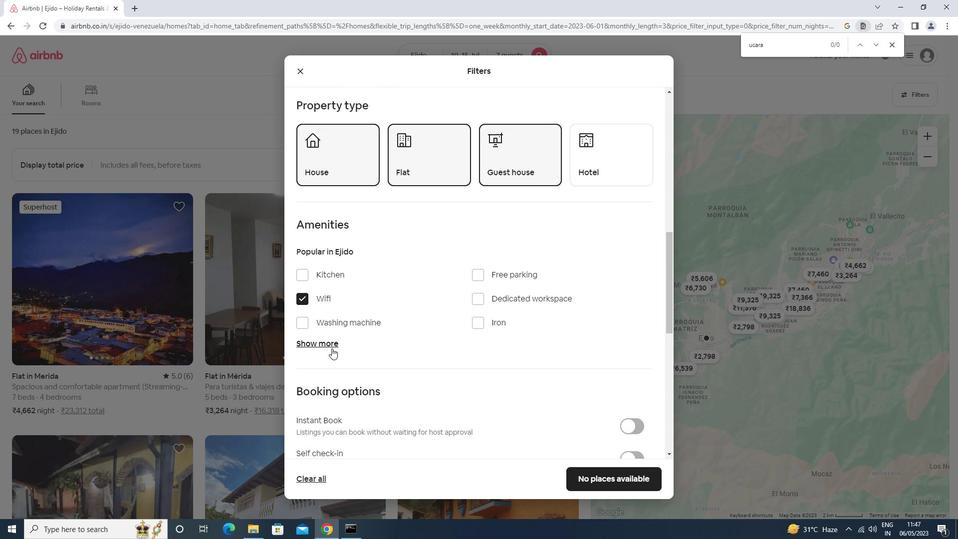 
Action: Mouse pressed left at (333, 345)
Screenshot: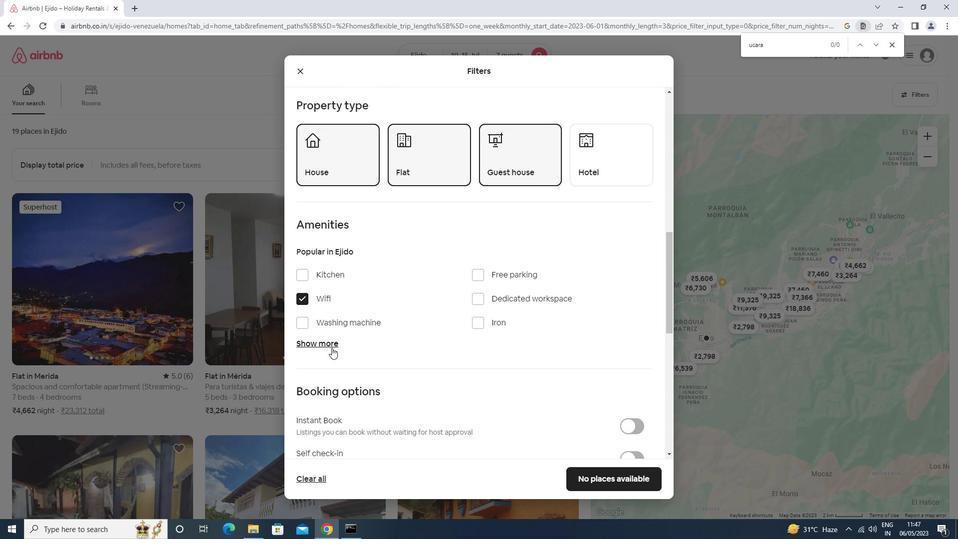 
Action: Mouse moved to (490, 400)
Screenshot: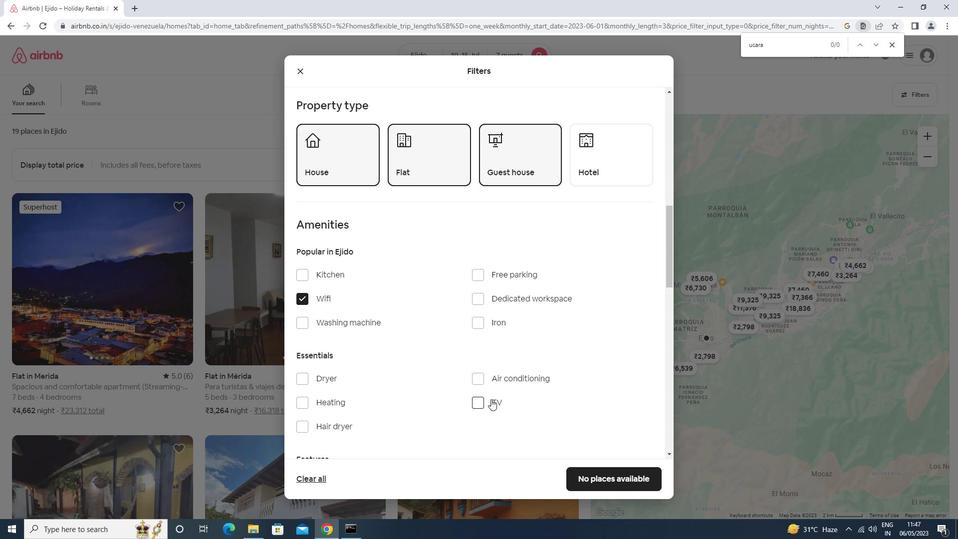 
Action: Mouse pressed left at (490, 400)
Screenshot: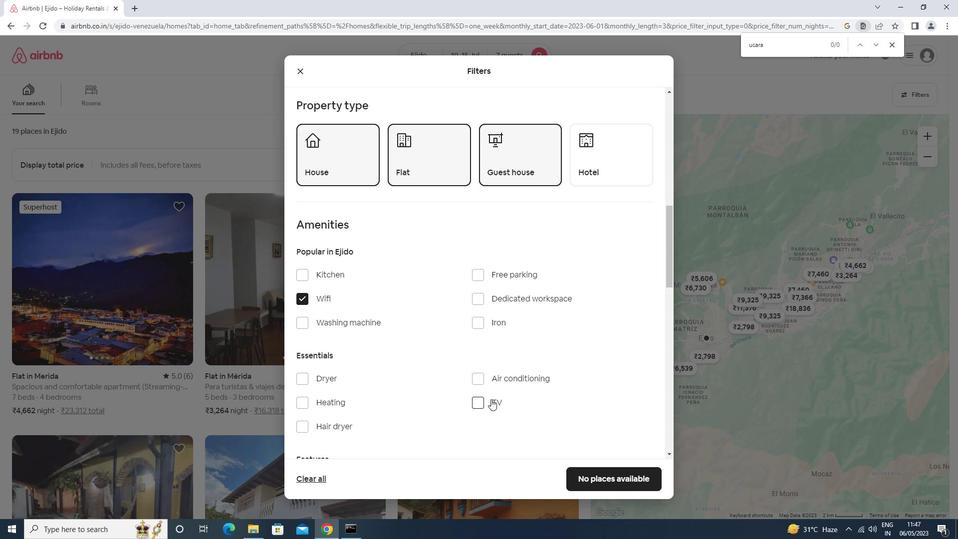 
Action: Mouse moved to (488, 404)
Screenshot: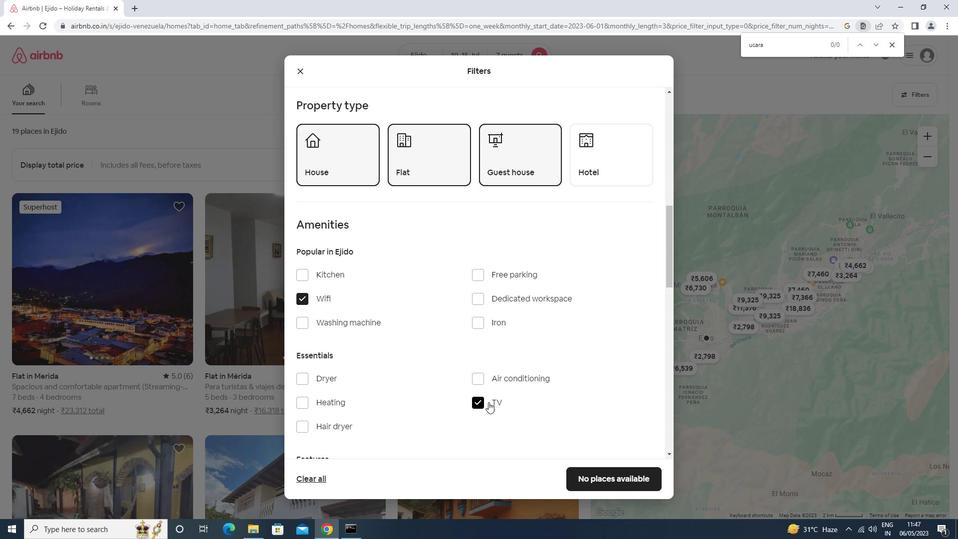 
Action: Mouse scrolled (488, 403) with delta (0, 0)
Screenshot: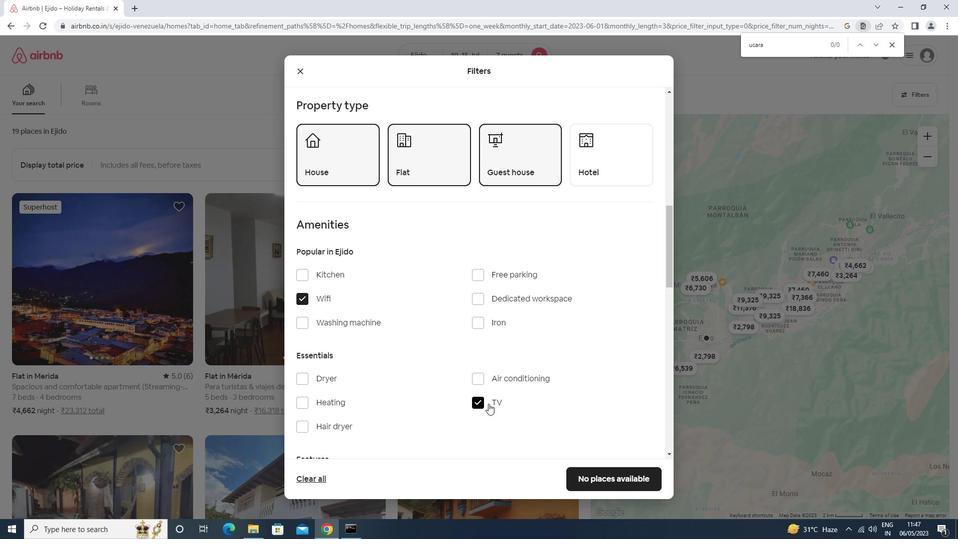 
Action: Mouse scrolled (488, 403) with delta (0, 0)
Screenshot: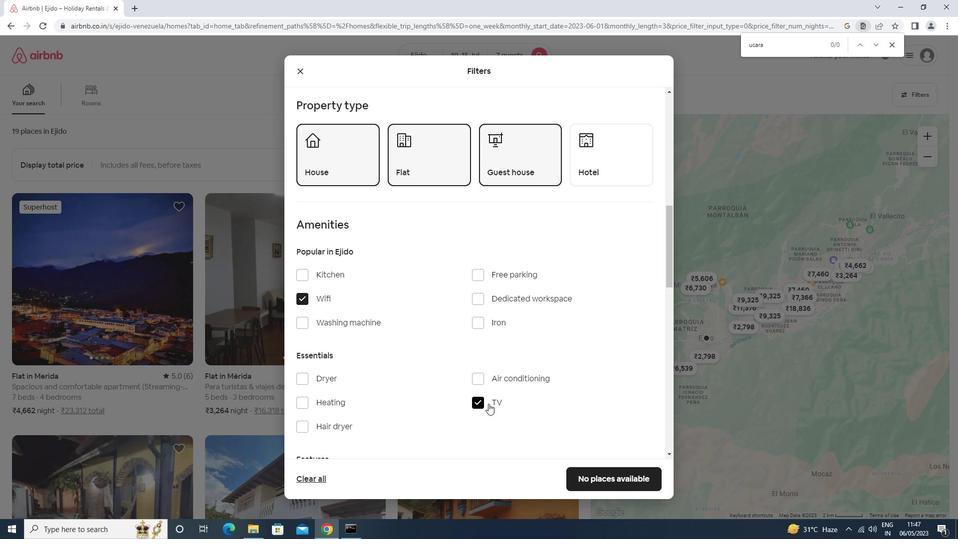
Action: Mouse scrolled (488, 403) with delta (0, 0)
Screenshot: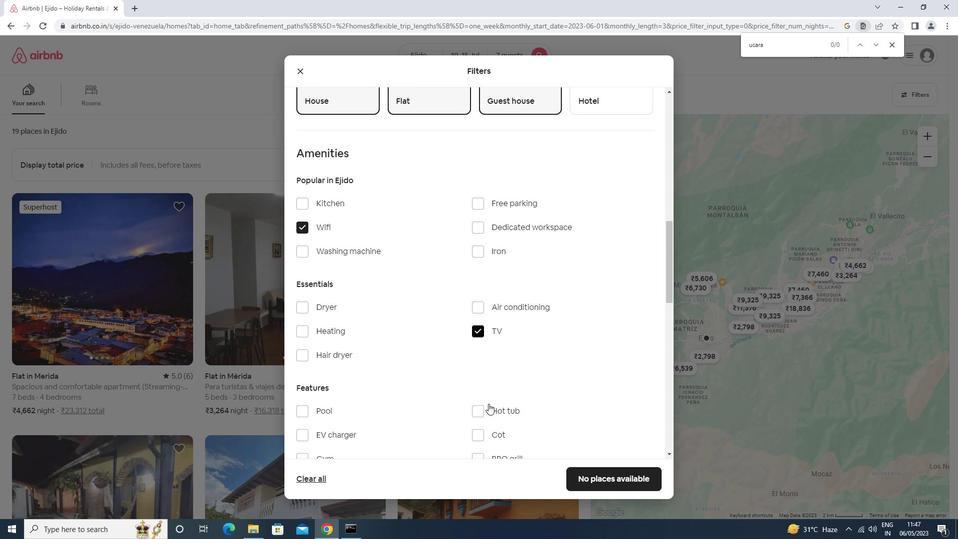 
Action: Mouse scrolled (488, 403) with delta (0, 0)
Screenshot: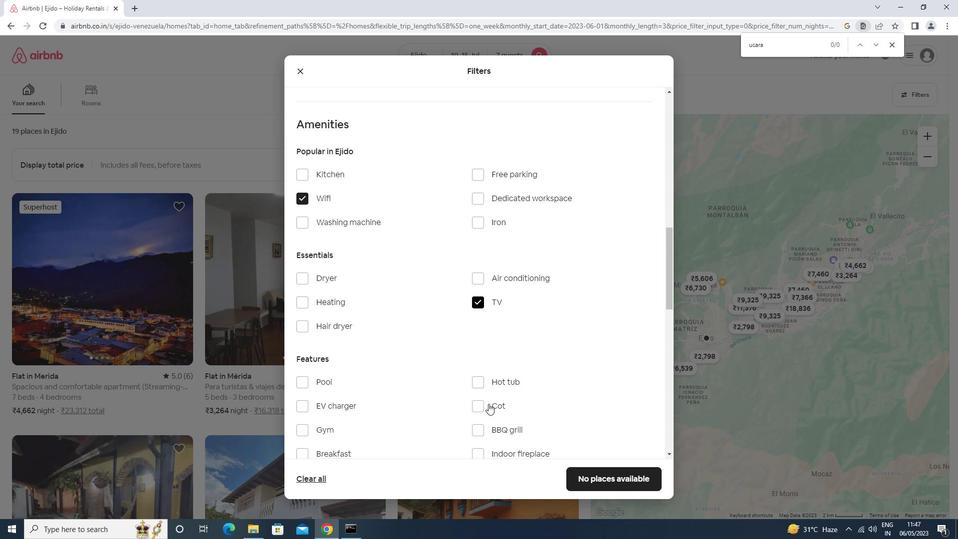 
Action: Mouse moved to (487, 404)
Screenshot: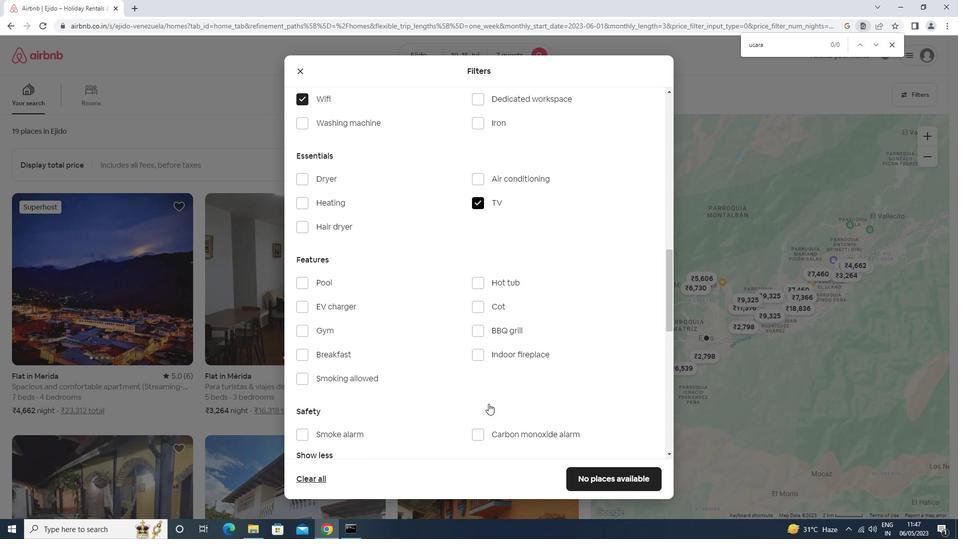
Action: Mouse scrolled (487, 404) with delta (0, 0)
Screenshot: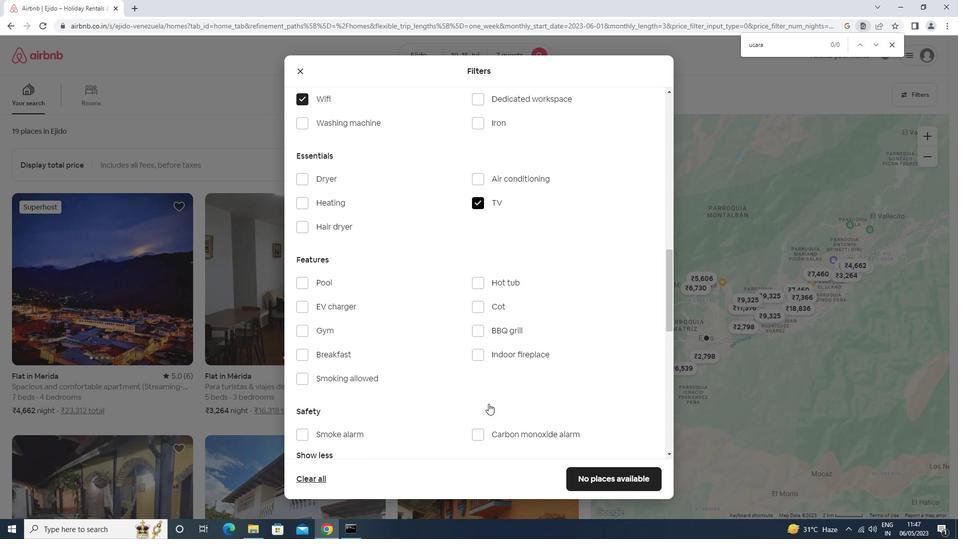 
Action: Mouse moved to (310, 382)
Screenshot: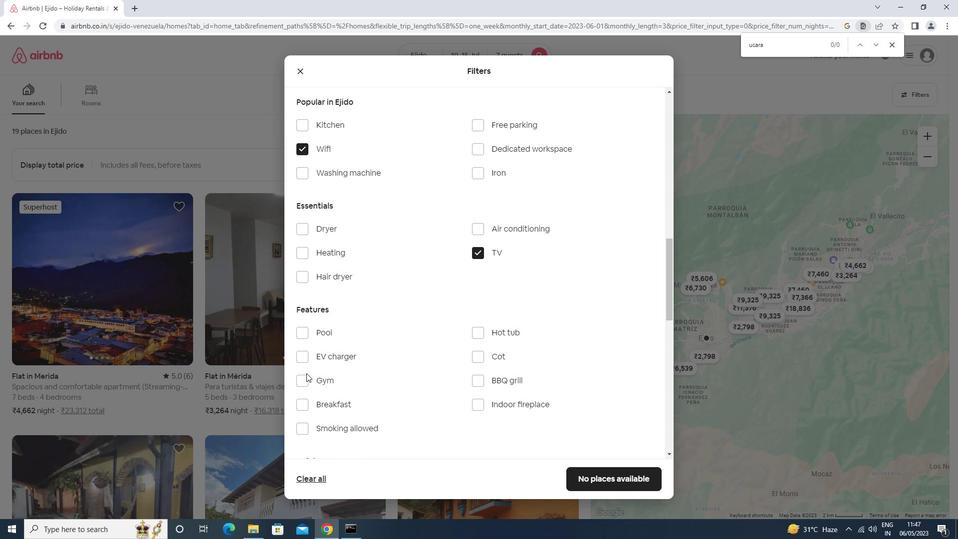 
Action: Mouse pressed left at (310, 382)
Screenshot: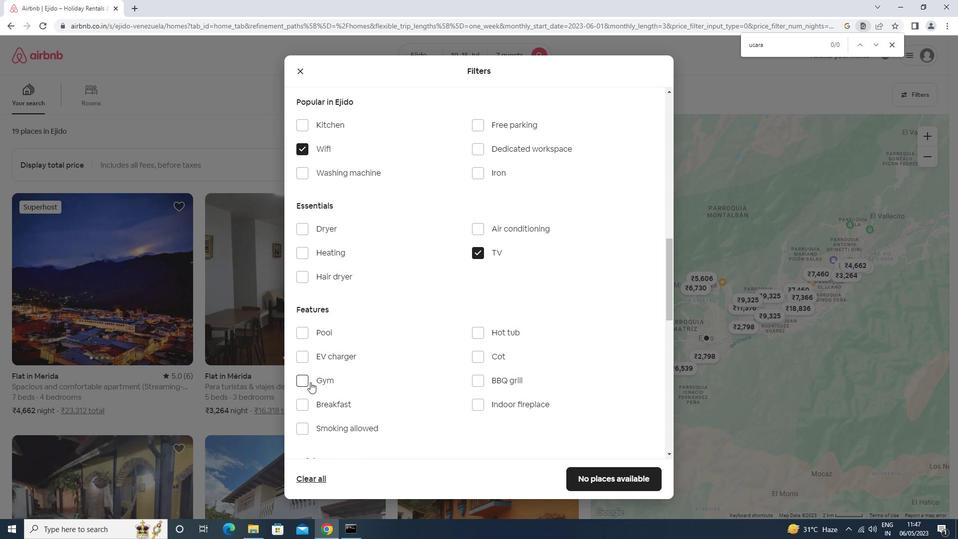 
Action: Mouse moved to (415, 367)
Screenshot: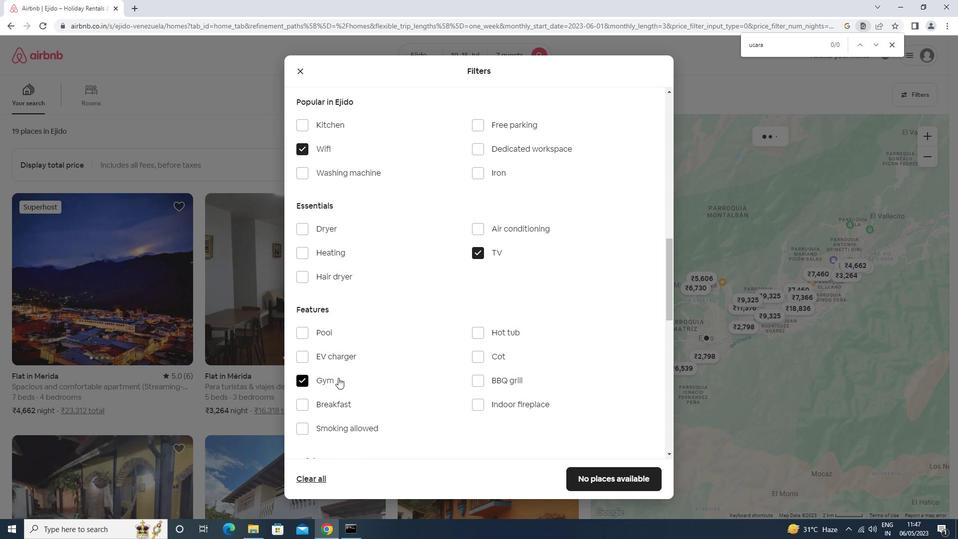 
Action: Mouse scrolled (415, 367) with delta (0, 0)
Screenshot: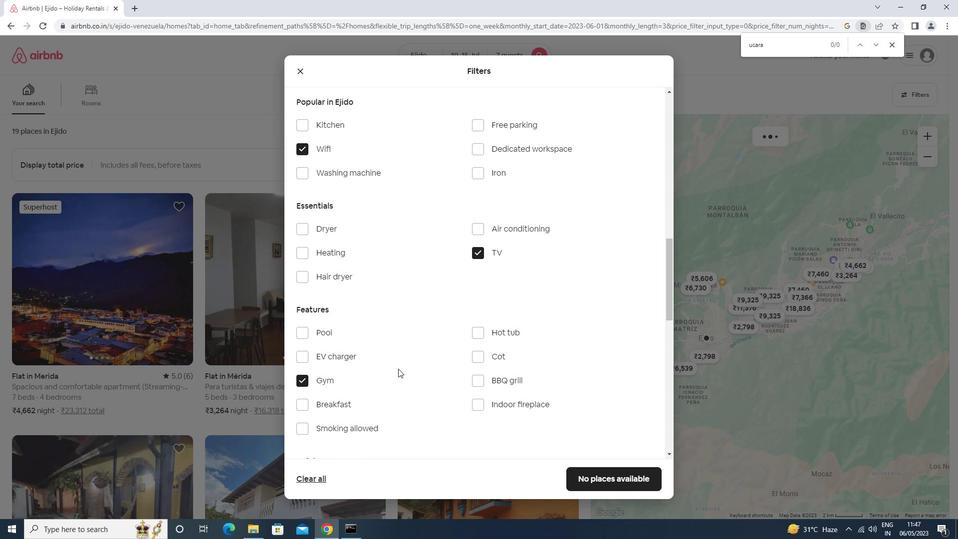 
Action: Mouse scrolled (415, 367) with delta (0, 0)
Screenshot: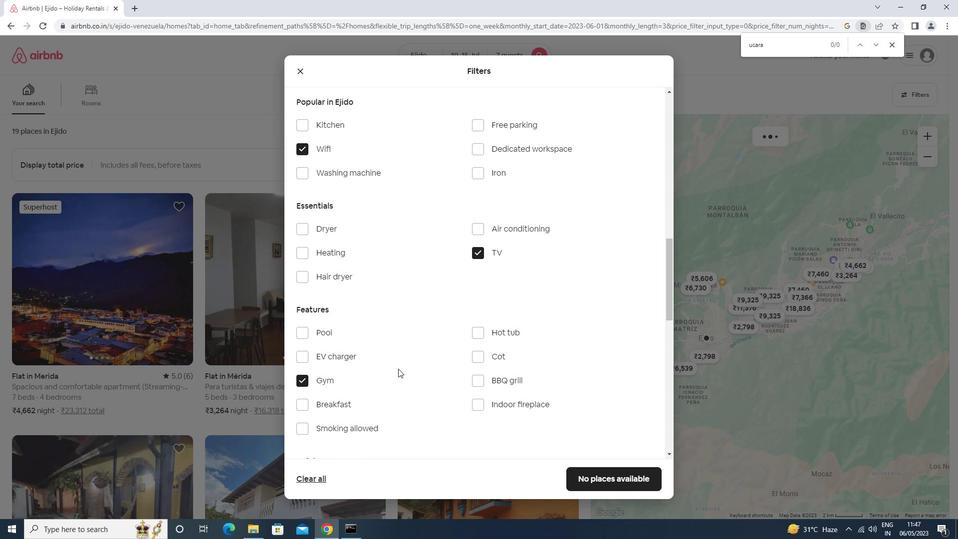 
Action: Mouse scrolled (415, 367) with delta (0, 0)
Screenshot: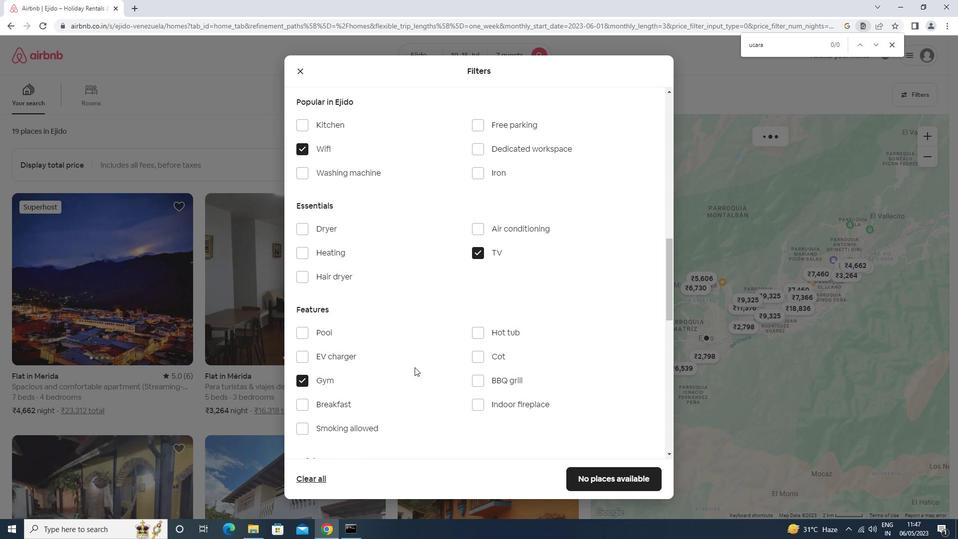 
Action: Mouse scrolled (415, 367) with delta (0, 0)
Screenshot: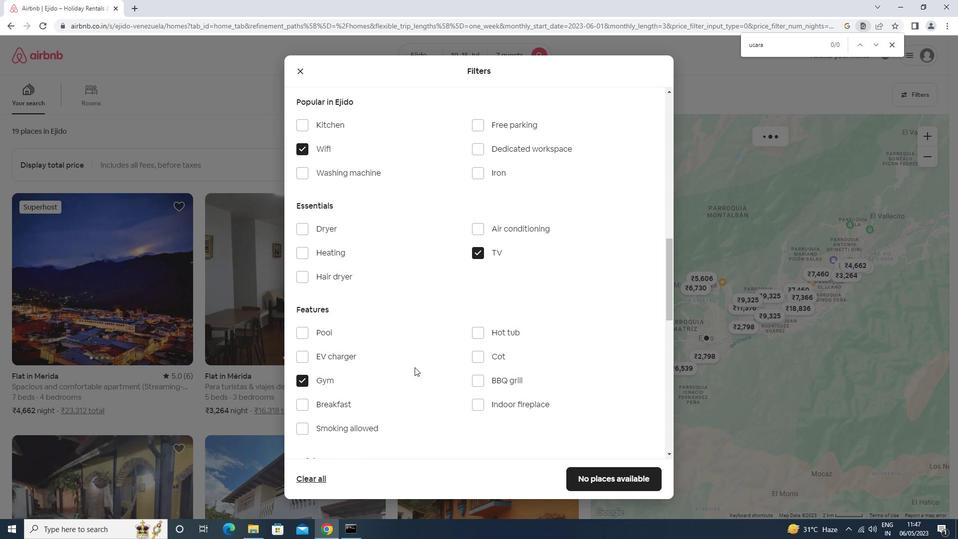
Action: Mouse moved to (636, 417)
Screenshot: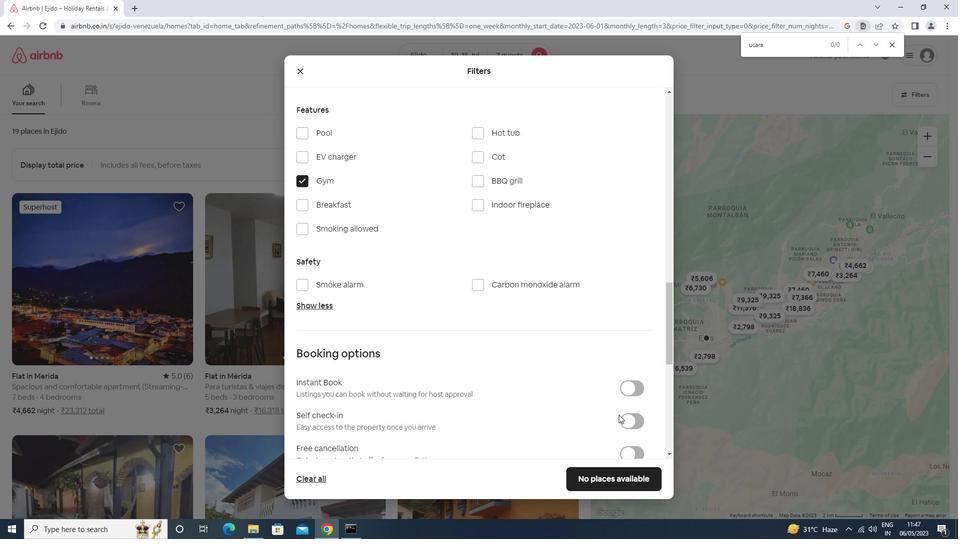 
Action: Mouse pressed left at (636, 417)
Screenshot: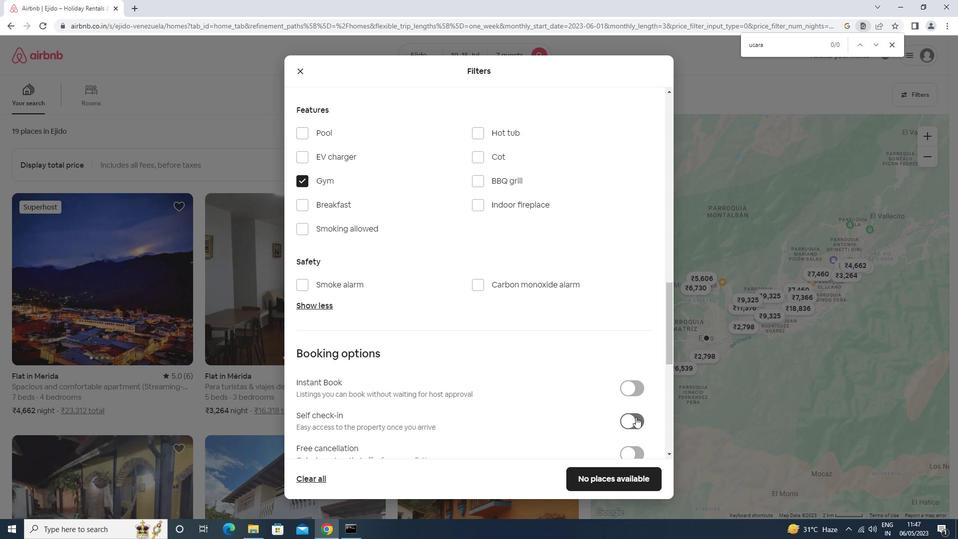 
Action: Mouse moved to (502, 409)
Screenshot: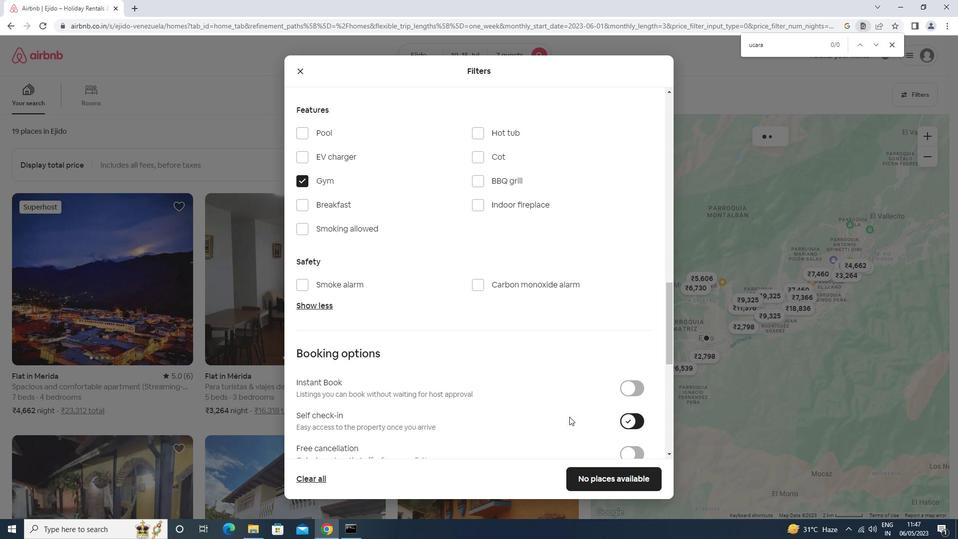 
Action: Mouse scrolled (502, 409) with delta (0, 0)
Screenshot: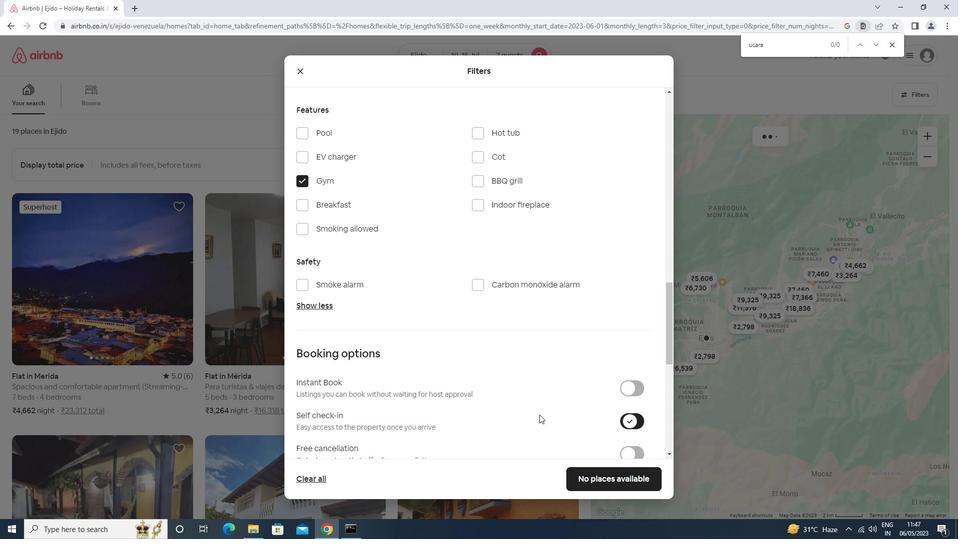 
Action: Mouse scrolled (502, 409) with delta (0, 0)
Screenshot: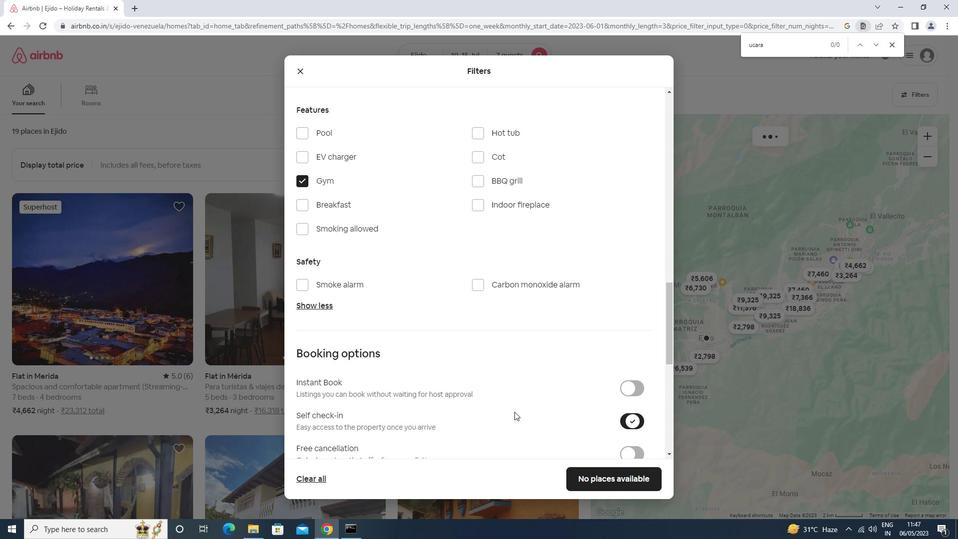 
Action: Mouse scrolled (502, 409) with delta (0, 0)
Screenshot: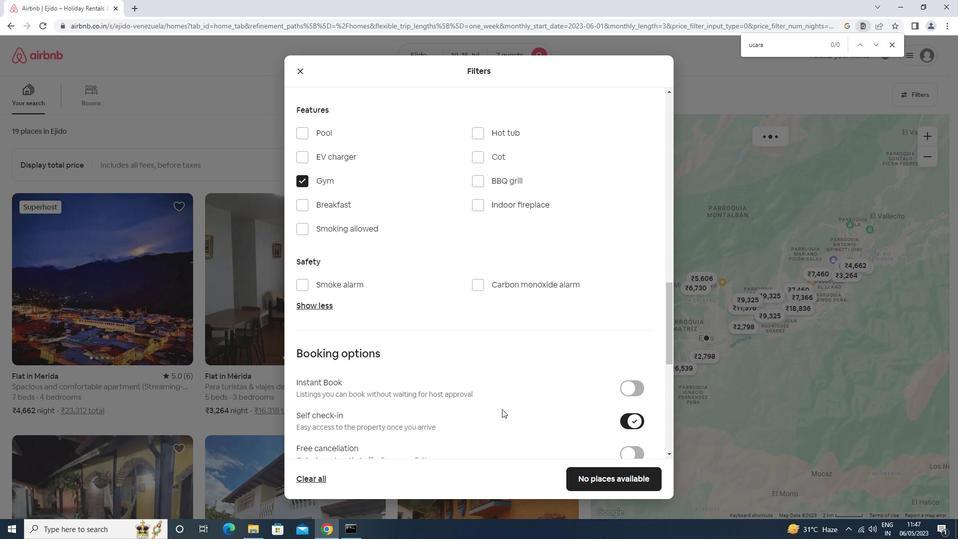 
Action: Mouse scrolled (502, 409) with delta (0, 0)
Screenshot: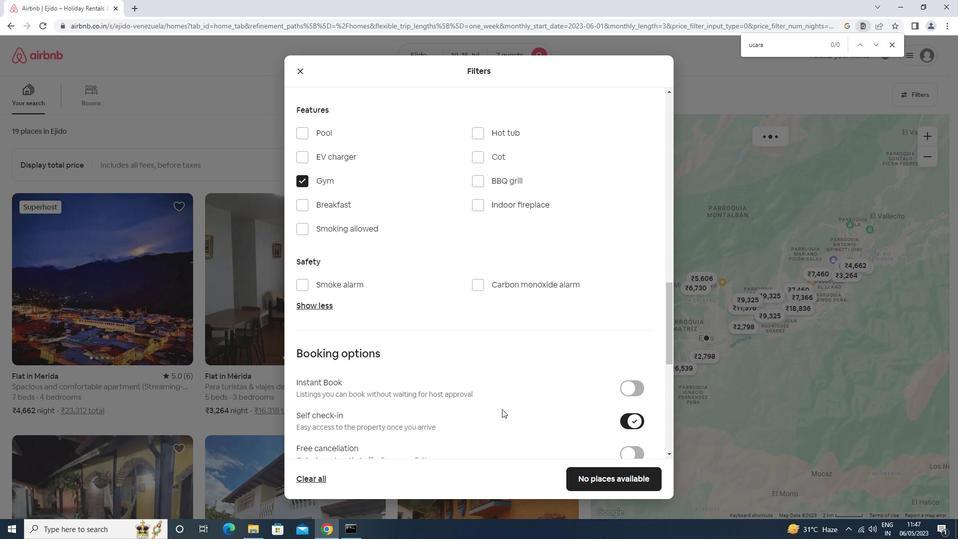 
Action: Mouse scrolled (502, 410) with delta (0, 0)
Screenshot: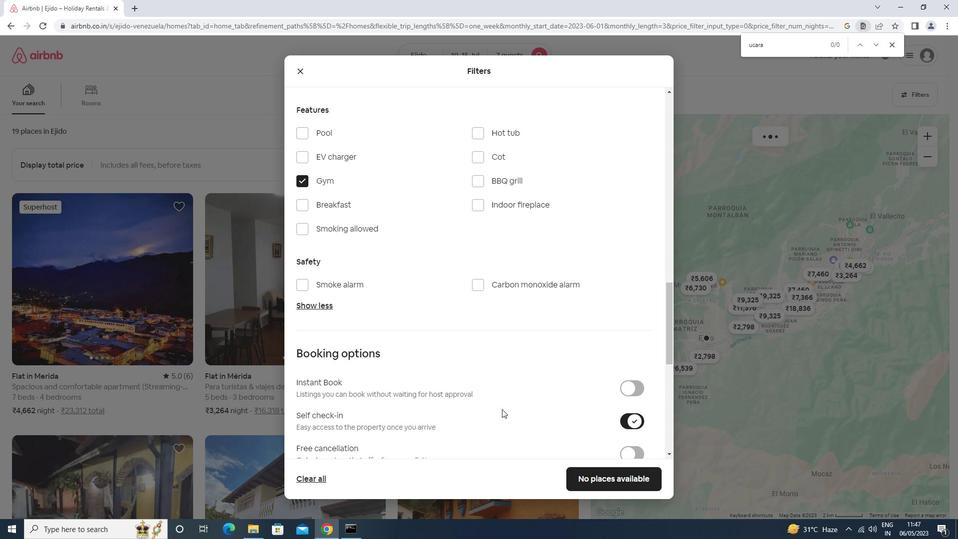 
Action: Mouse moved to (501, 409)
Screenshot: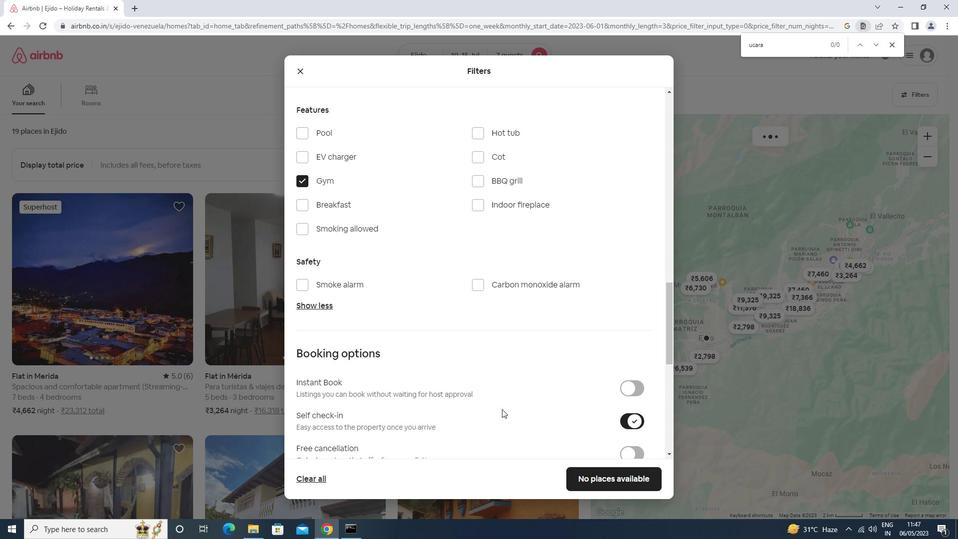 
Action: Mouse scrolled (501, 409) with delta (0, 0)
Screenshot: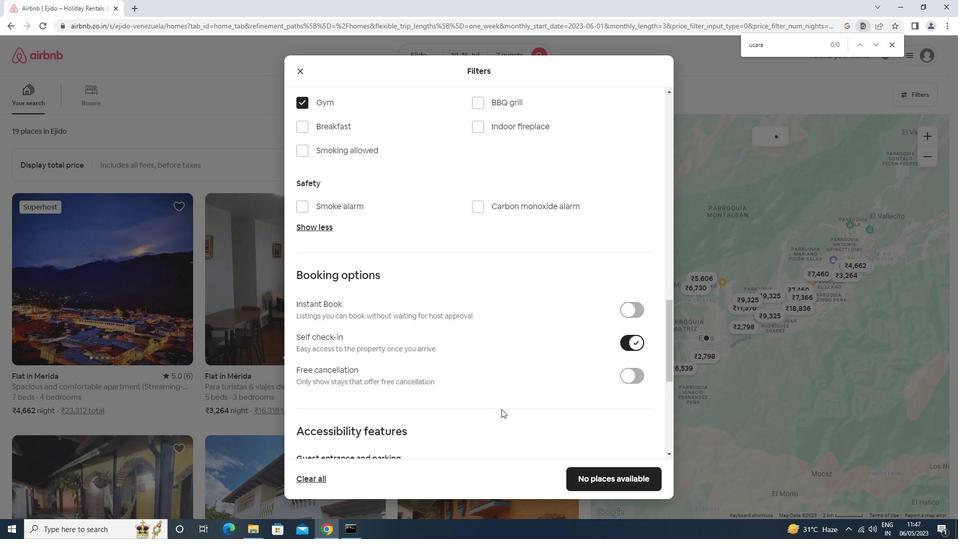 
Action: Mouse scrolled (501, 409) with delta (0, 0)
Screenshot: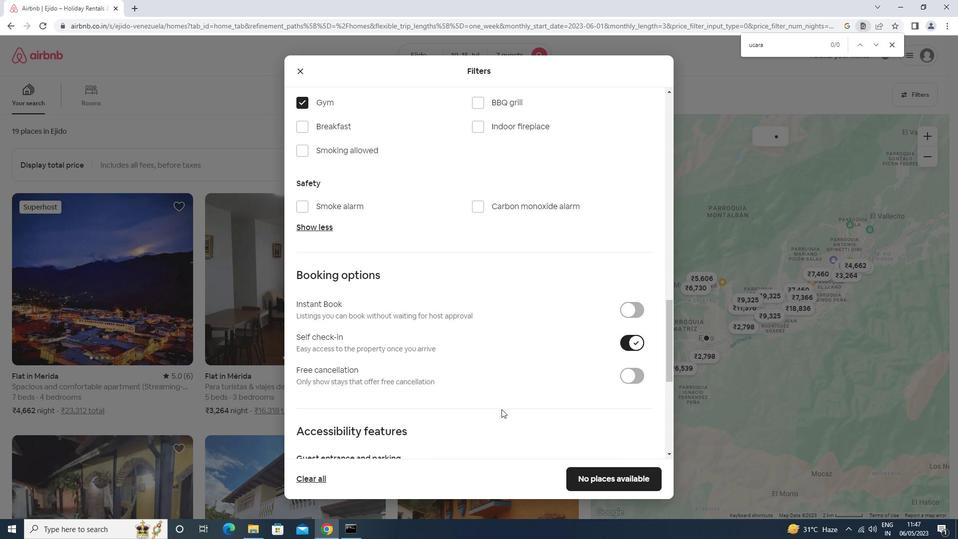 
Action: Mouse scrolled (501, 409) with delta (0, 0)
Screenshot: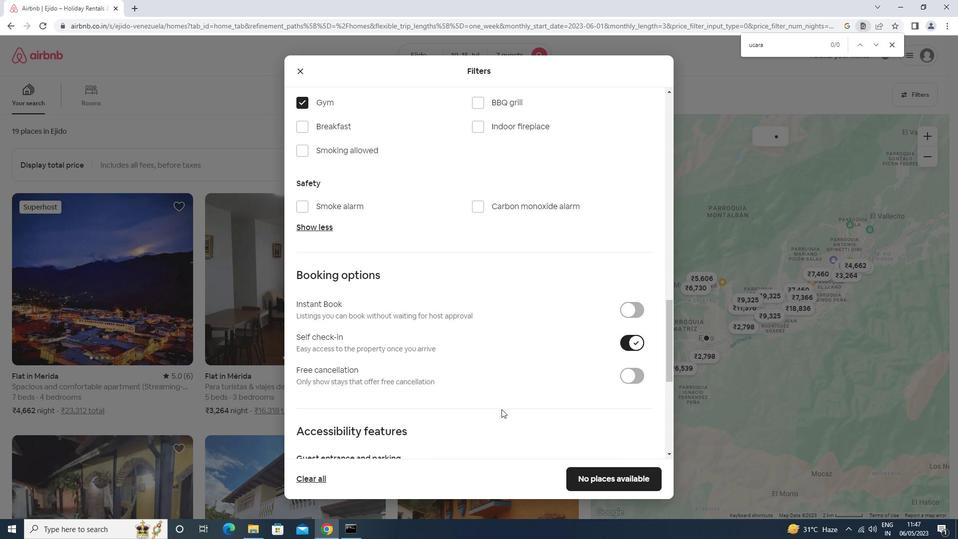 
Action: Mouse scrolled (501, 409) with delta (0, 0)
Screenshot: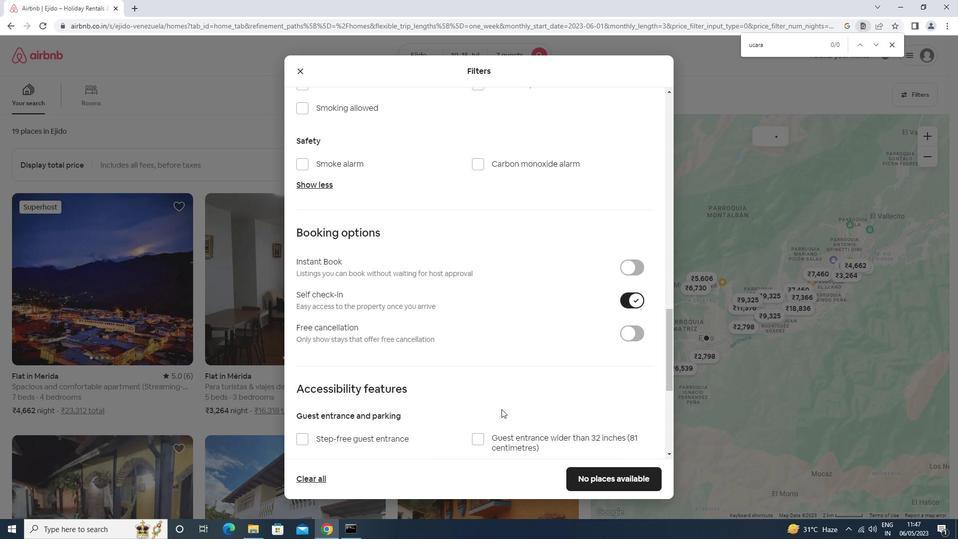 
Action: Mouse moved to (382, 415)
Screenshot: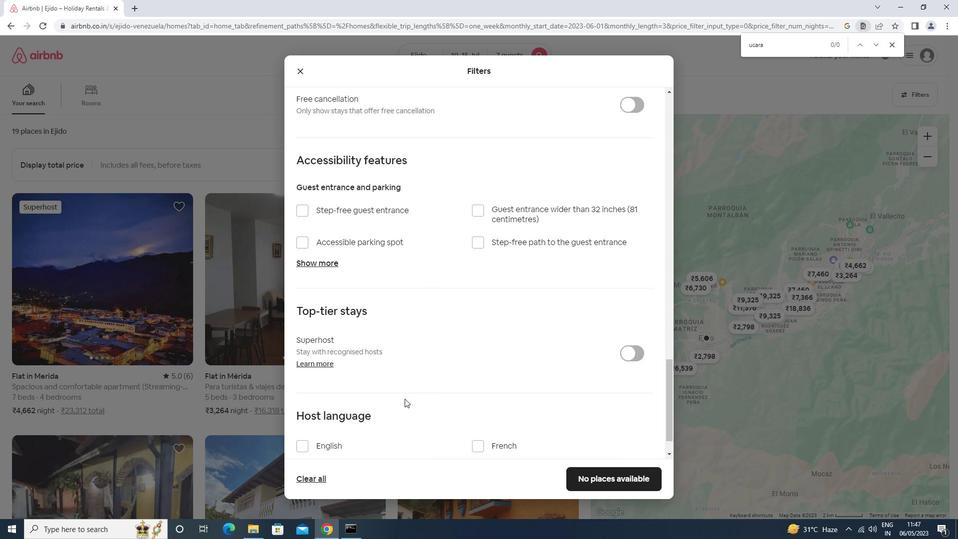 
Action: Mouse scrolled (382, 414) with delta (0, 0)
Screenshot: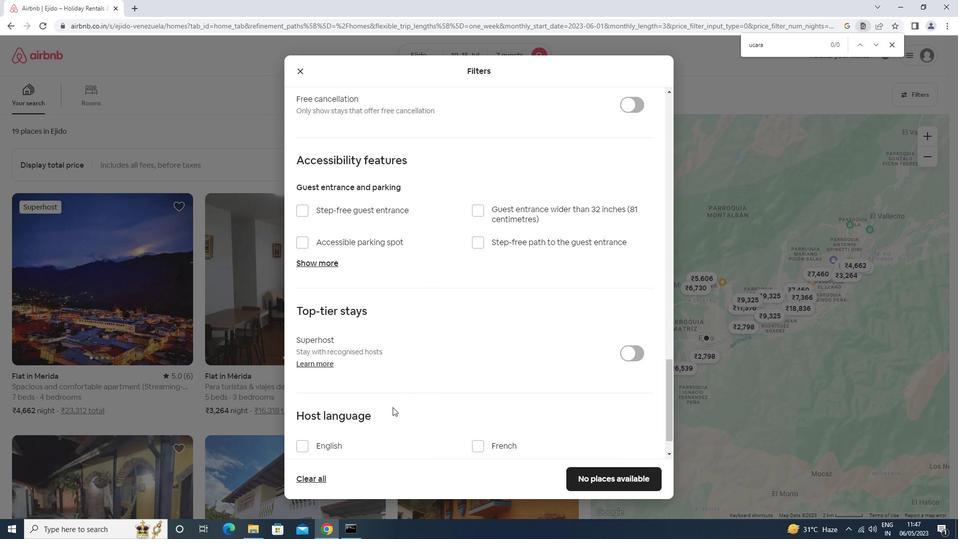 
Action: Mouse scrolled (382, 414) with delta (0, 0)
Screenshot: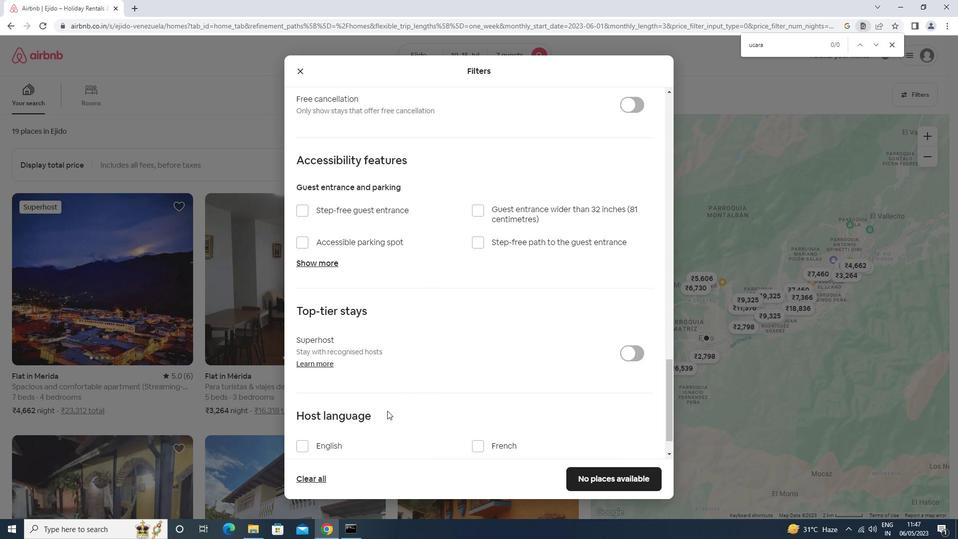 
Action: Mouse scrolled (382, 414) with delta (0, 0)
Screenshot: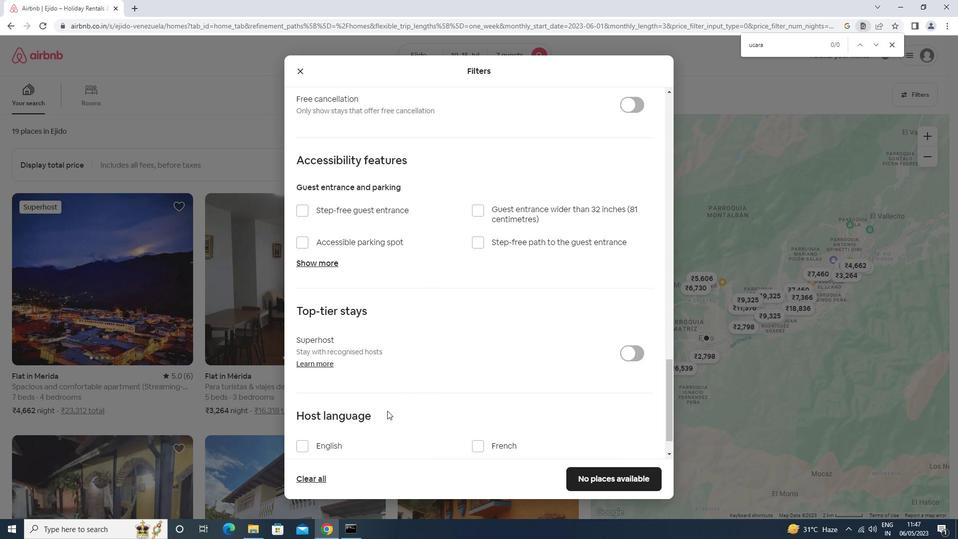 
Action: Mouse moved to (347, 408)
Screenshot: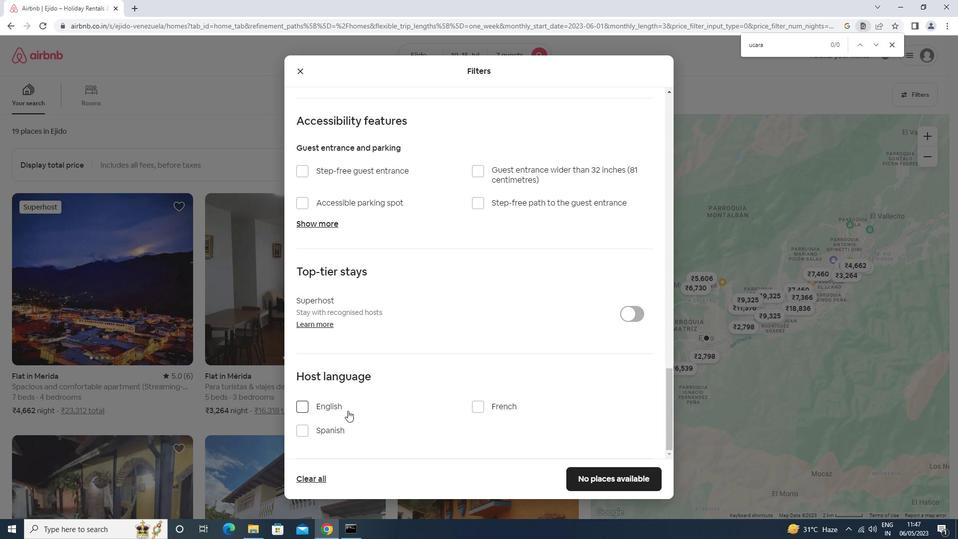 
Action: Mouse pressed left at (347, 408)
Screenshot: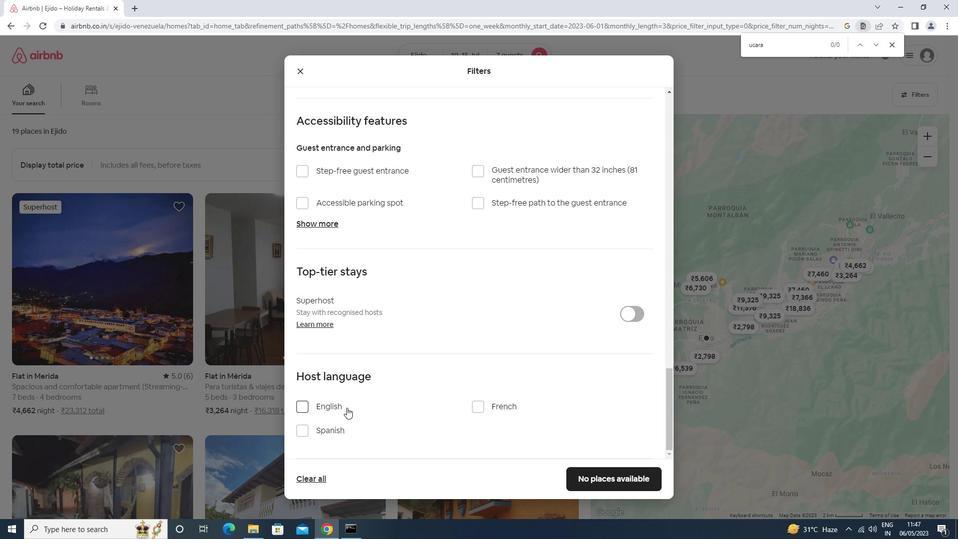 
Action: Mouse moved to (640, 476)
Screenshot: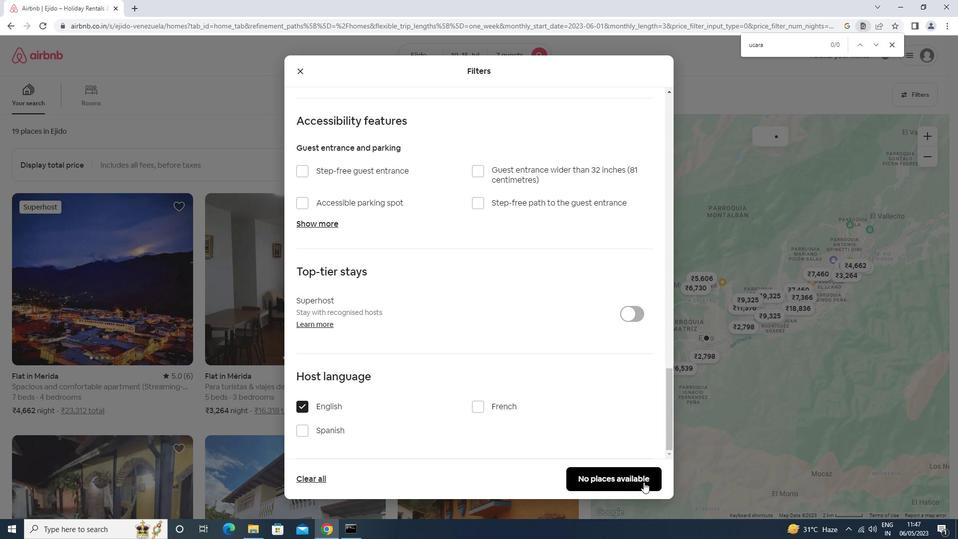 
Action: Mouse pressed left at (640, 476)
Screenshot: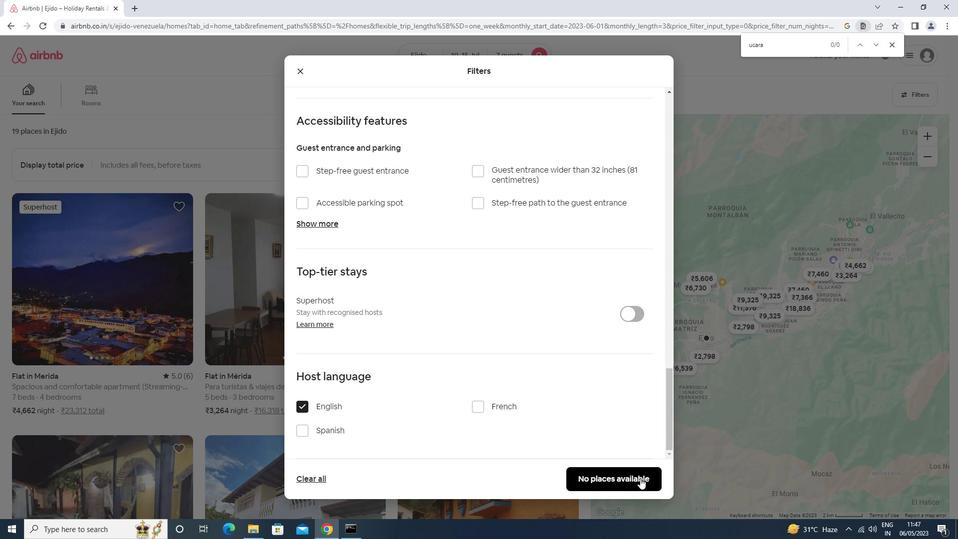 
Action: Mouse moved to (636, 477)
Screenshot: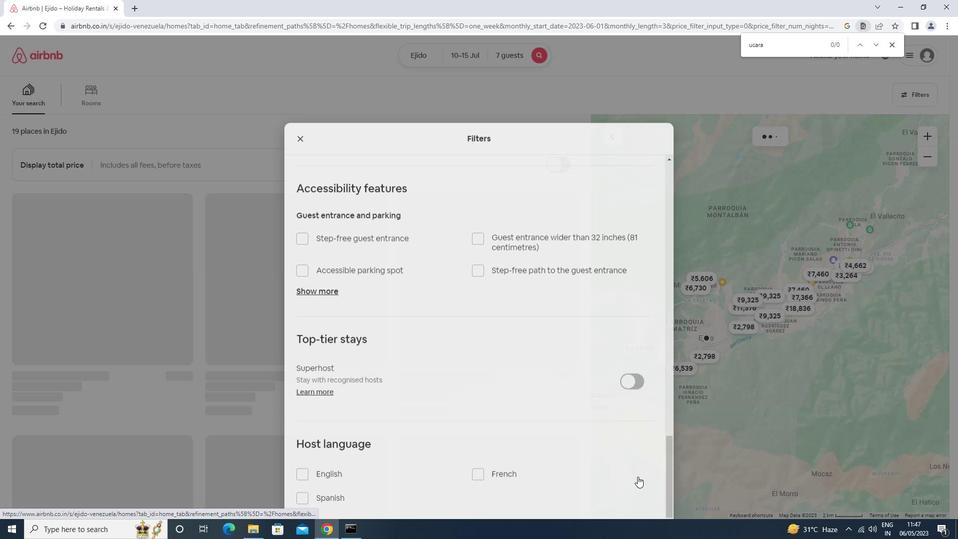 
